 Task: Open an excel sheet with  and write heading  Customer order data  Add 10 people name:-  'David White, Emily Green, Andrew Baker, Madison Evans, Logan King, Grace Hill, Gabriel Young, Elizabeth Flores, Samuel Reed, Avery Nelson. ' in December Last week sales are  10020 to 20050. customer order name:-  Nike shoe, Adidas shoe, Gucci T-shirt, Louis Vuitton bag, Zara Shirt, H&M jeans, Chanel perfume, Versace perfume, Ralph Lauren, Prada Shirtcustomer order price in between:-  10000 to 15000. Save page analysisSalesForecast_2023
Action: Mouse moved to (151, 175)
Screenshot: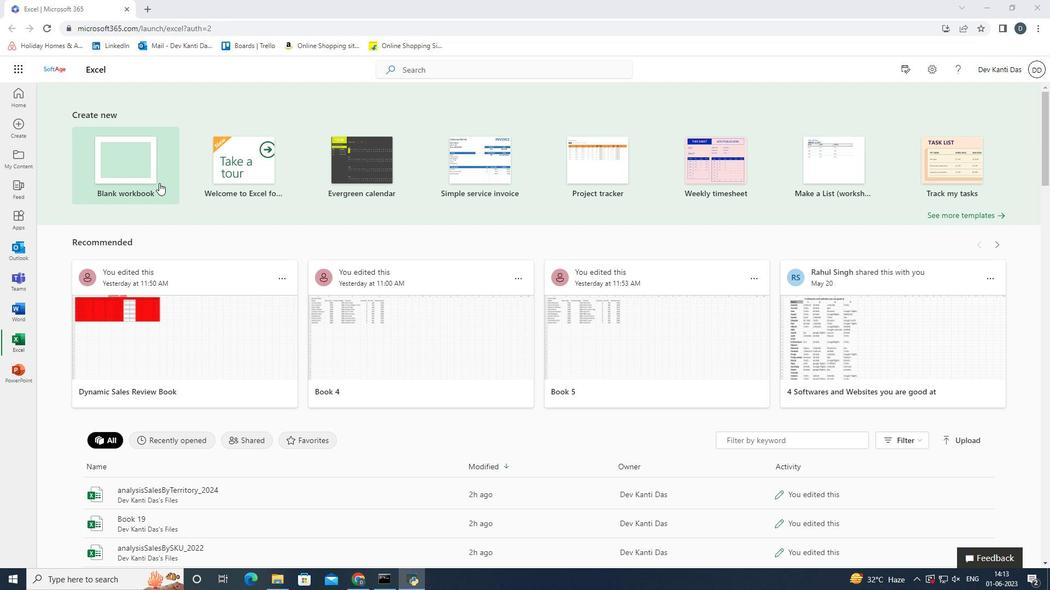 
Action: Mouse pressed left at (151, 175)
Screenshot: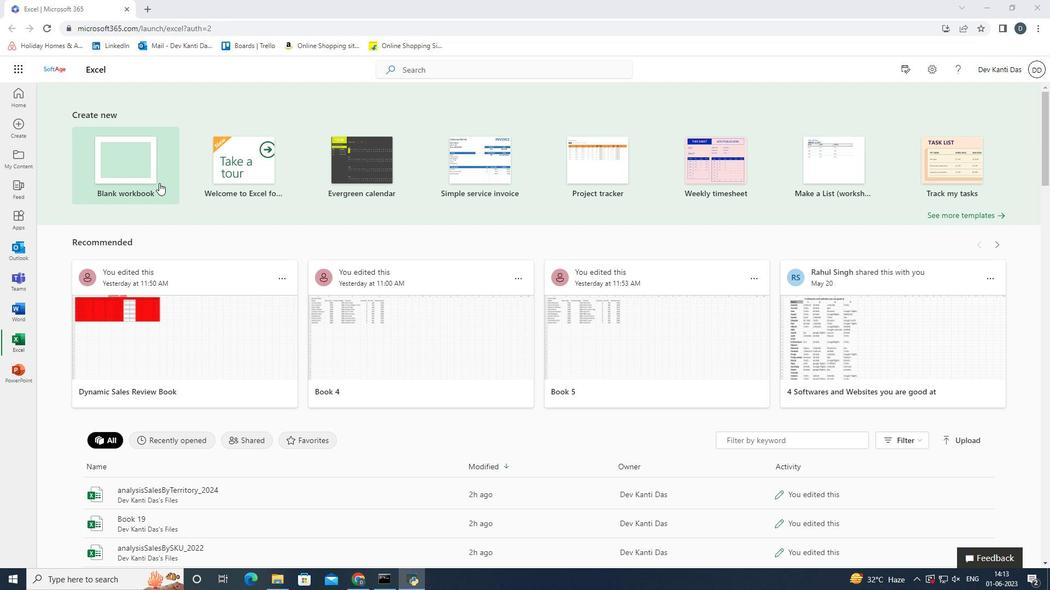 
Action: Mouse moved to (241, 223)
Screenshot: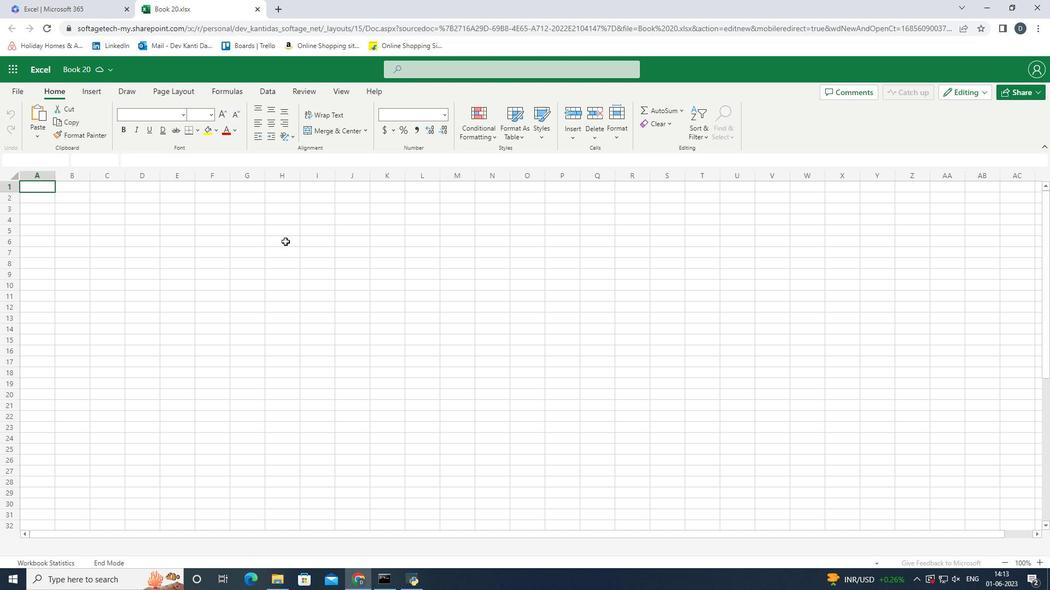 
Action: Key pressed <Key.shift>Customer<Key.space><Key.shift_r><Key.shift_r><Key.shift_r><Key.shift_r>Order<Key.space><Key.shift>Data<Key.enter><Key.shift_r><Key.shift_r><Key.shift_r>Name<Key.enter><Key.shift>David<Key.space><Key.shift>White<Key.enter><Key.shift>Emily<Key.space><Key.shift>Green<Key.enter><Key.shift>Andrew<Key.space><Key.shift>Baker<Key.enter><Key.shift_r><Key.shift_r><Key.shift_r><Key.shift_r><Key.shift_r><Key.shift_r><Key.shift_r><Key.shift_r>Madison<Key.space><Key.shift><Key.shift>Evans<Key.enter><Key.shift_r>Logan<Key.space><Key.shift_r><Key.shift_r><Key.shift_r><Key.shift_r><Key.shift_r><Key.shift_r><Key.shift_r><Key.shift_r><Key.shift_r><Key.shift_r><Key.shift_r>King<Key.enter><Key.shift><Key.shift><Key.shift><Key.shift><Key.shift><Key.shift><Key.shift><Key.shift><Key.shift><Key.shift>Grace<Key.space><Key.shift_r><Key.shift_r><Key.shift_r><Key.shift_r><Key.shift_r><Key.shift_r><Key.shift_r><Key.shift_r><Key.shift_r><Key.shift_r><Key.shift_r><Key.shift_r><Key.shift_r><Key.shift_r><Key.shift_r><Key.shift_r><Key.shift_r>Hill<Key.enter><Key.shift><Key.shift>Gabriel<Key.space><Key.shift_r><Key.shift_r><Key.shift_r><Key.shift_r><Key.shift_r><Key.shift_r><Key.shift_r><Key.shift_r><Key.shift_r><Key.shift_r>Young<Key.enter><Key.shift>Elizabeth<Key.space><Key.space><Key.backspace><Key.shift><Key.shift><Key.shift><Key.shift><Key.shift><Key.shift>Flores<Key.enter><Key.shift>Samuel<Key.space><Key.shift>Reed<Key.enter><Key.shift><Key.shift>Avery<Key.space><Key.shift_r><Key.shift_r><Key.shift_r><Key.shift_r><Key.shift_r><Key.shift_r><Key.shift_r><Key.shift_r><Key.shift_r><Key.shift_r><Key.shift_r><Key.shift_r><Key.shift_r><Key.shift_r><Key.shift_r><Key.shift_r><Key.shift_r><Key.shift_r><Key.shift_r><Key.shift_r>Nelson
Screenshot: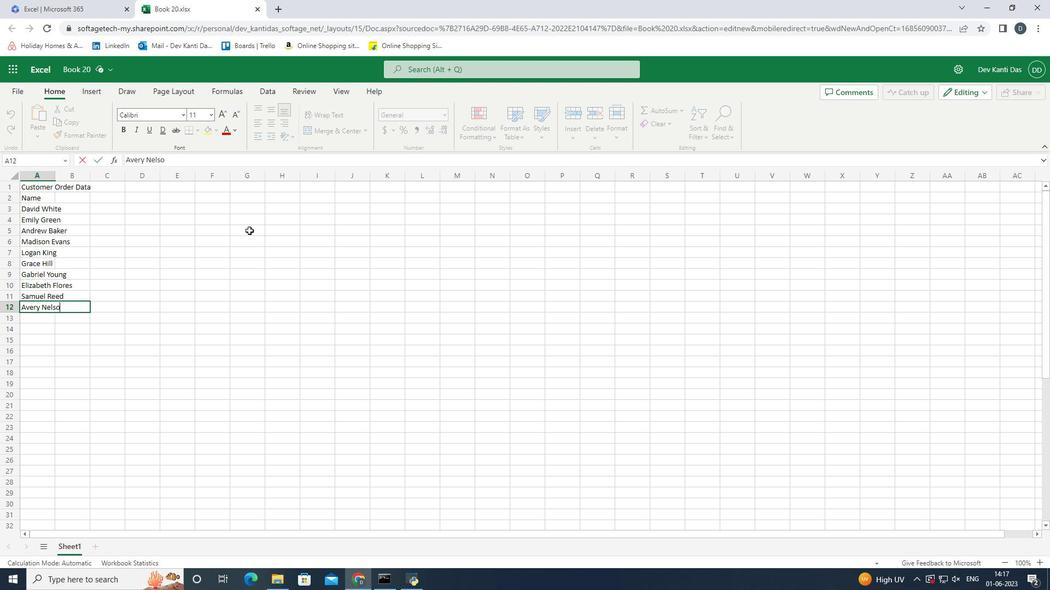 
Action: Mouse moved to (136, 65)
Screenshot: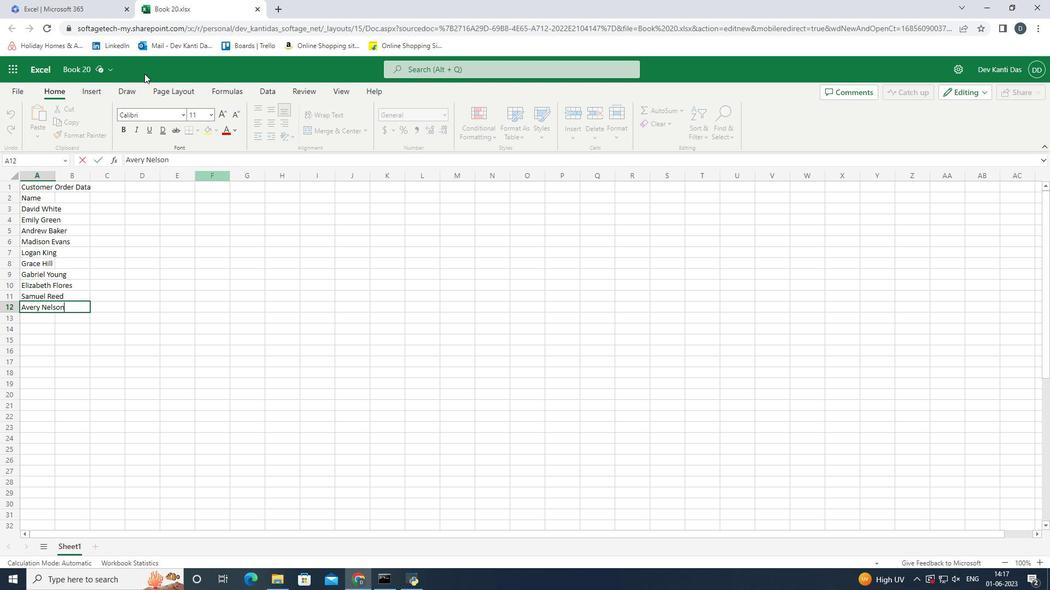 
Action: Key pressed <Key.right>
Screenshot: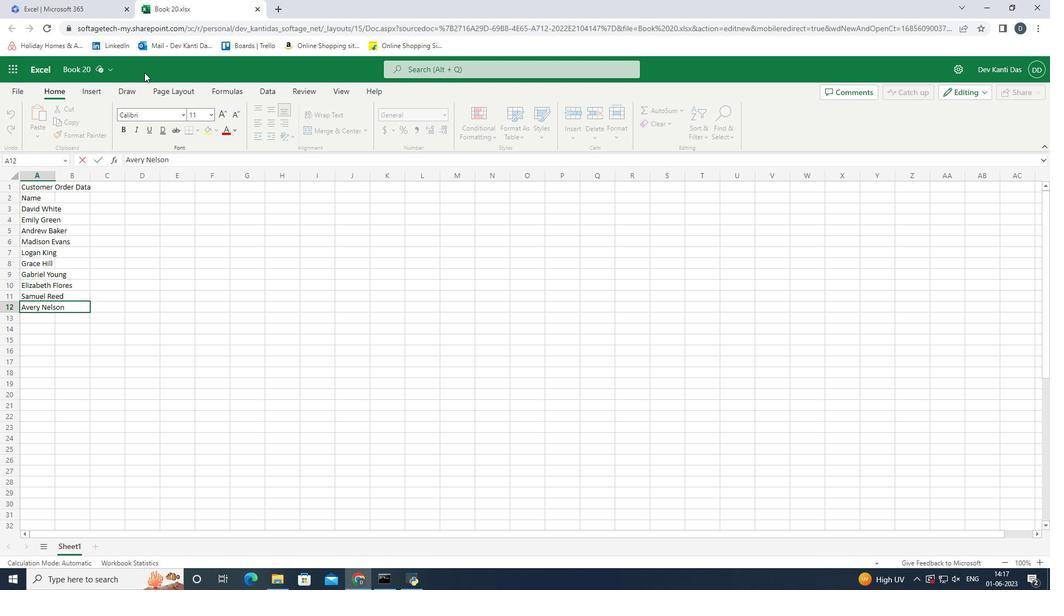 
Action: Mouse moved to (49, 168)
Screenshot: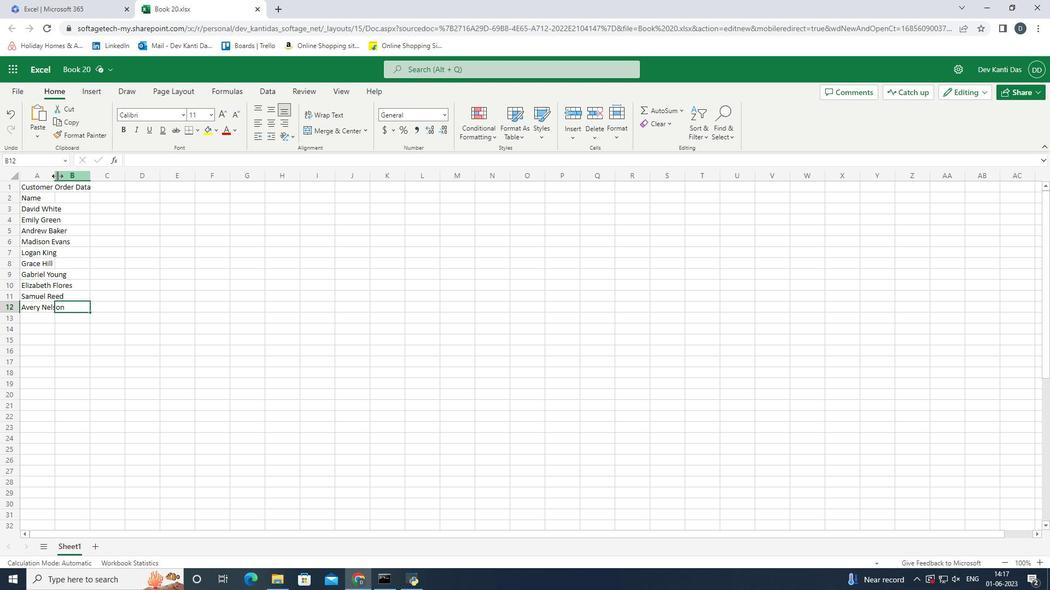 
Action: Mouse pressed left at (49, 168)
Screenshot: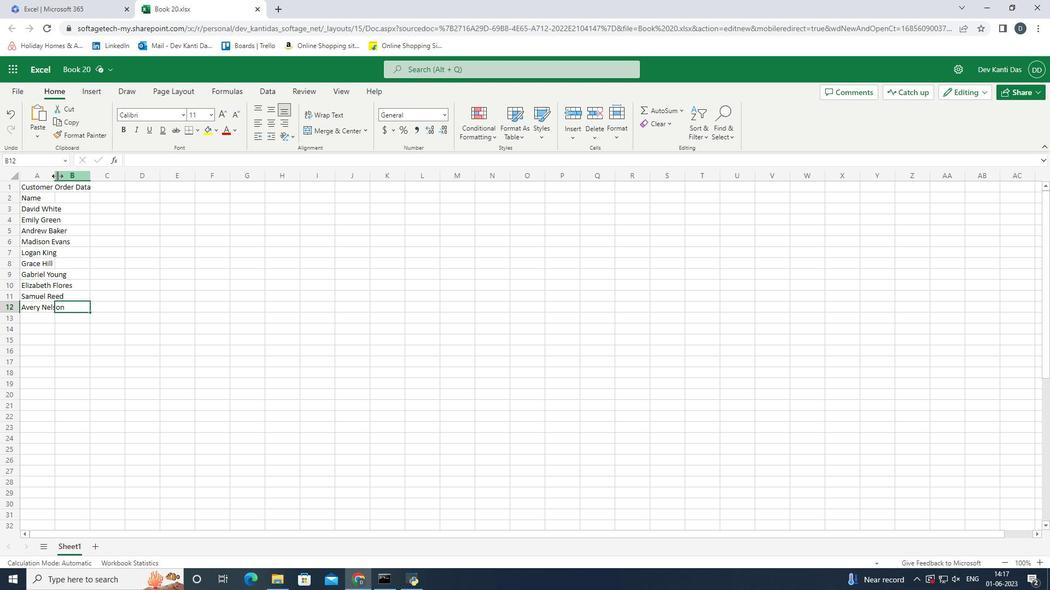 
Action: Mouse moved to (88, 188)
Screenshot: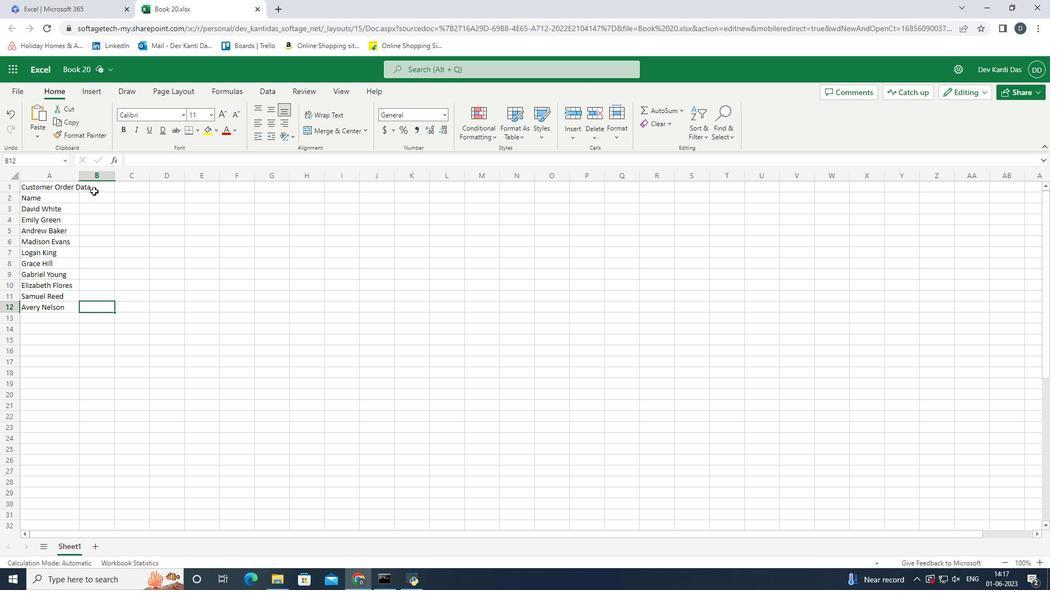 
Action: Mouse pressed left at (88, 188)
Screenshot: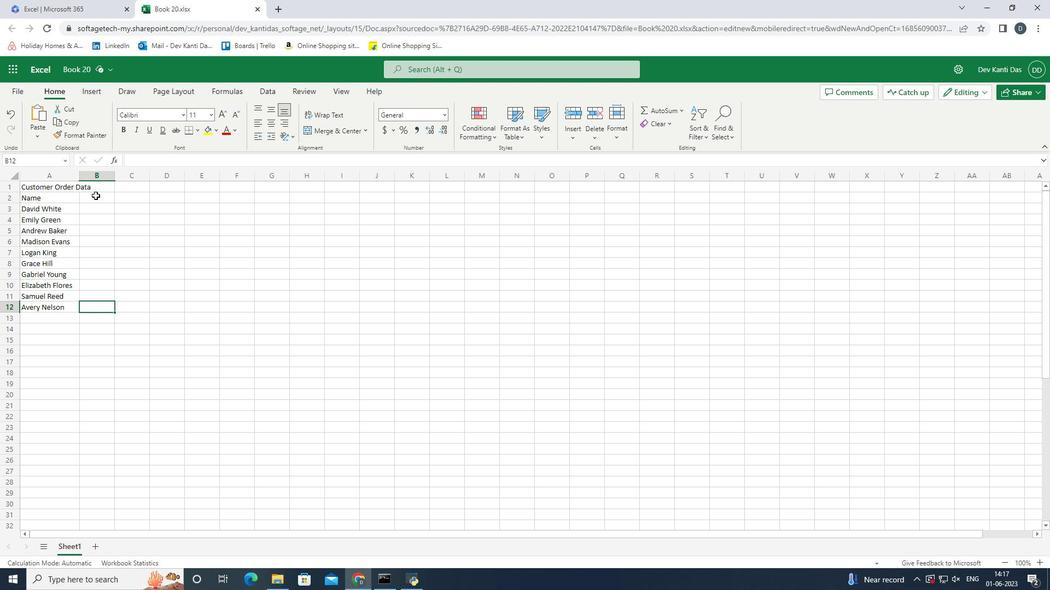 
Action: Mouse moved to (263, 352)
Screenshot: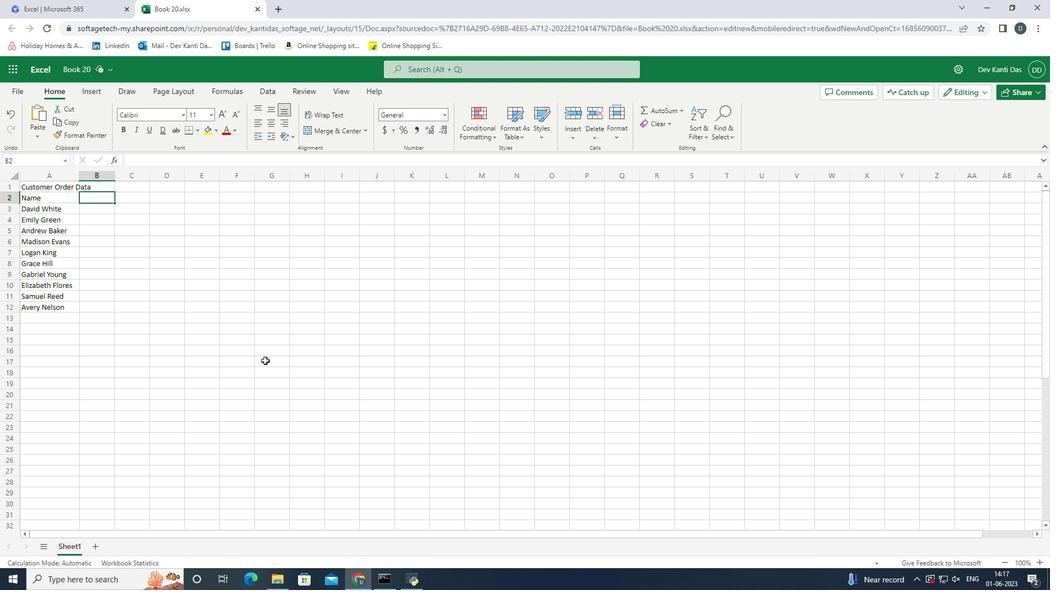 
Action: Key pressed <Key.shift_r><Key.shift_r><Key.shift_r>Last<Key.space><Key.shift>Week<Key.space>of<Key.space><Key.shift>Sales<Key.space>of<Key.space><Key.shift><Key.shift>December<Key.enter>
Screenshot: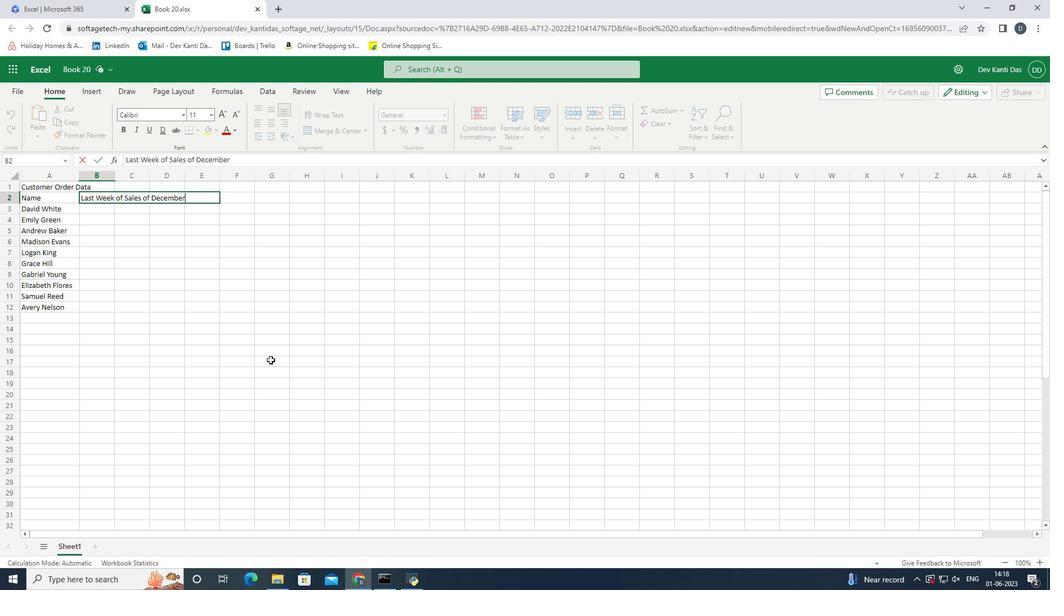 
Action: Mouse moved to (108, 170)
Screenshot: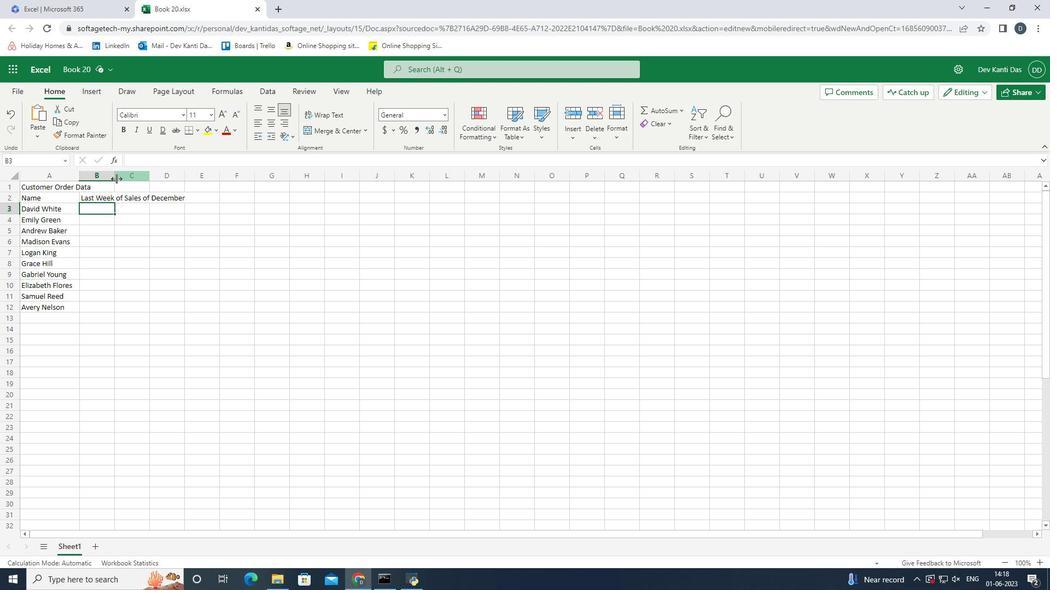 
Action: Mouse pressed left at (108, 170)
Screenshot: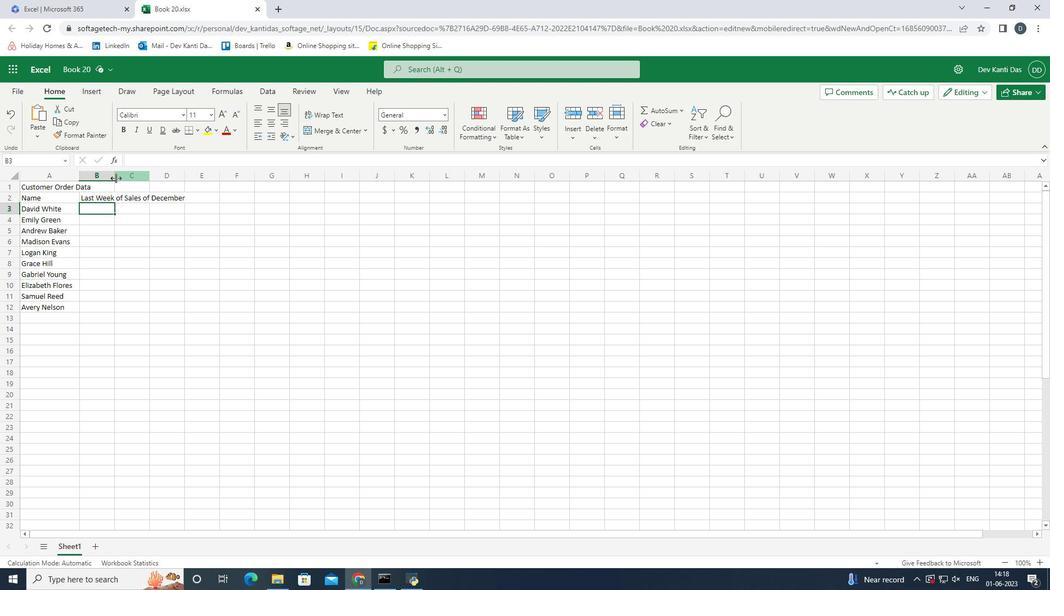 
Action: Mouse moved to (466, 237)
Screenshot: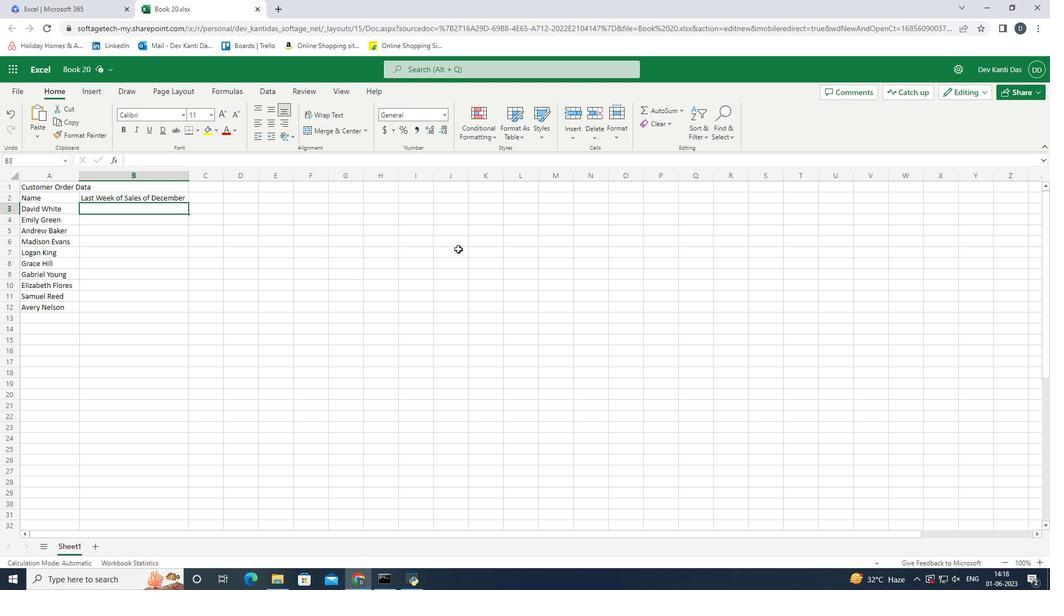 
Action: Mouse pressed left at (466, 237)
Screenshot: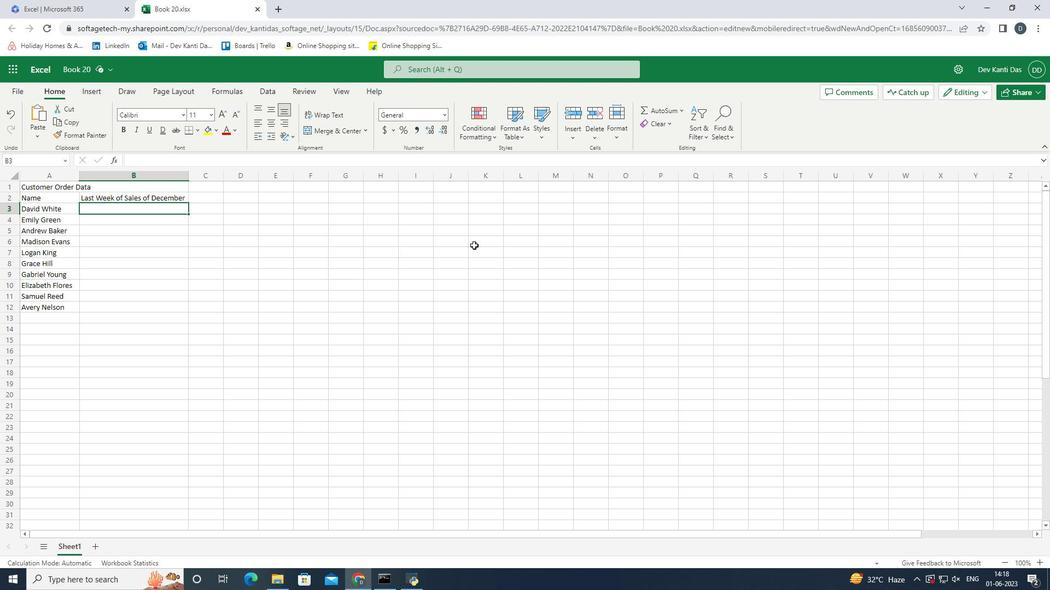 
Action: Mouse moved to (444, 257)
Screenshot: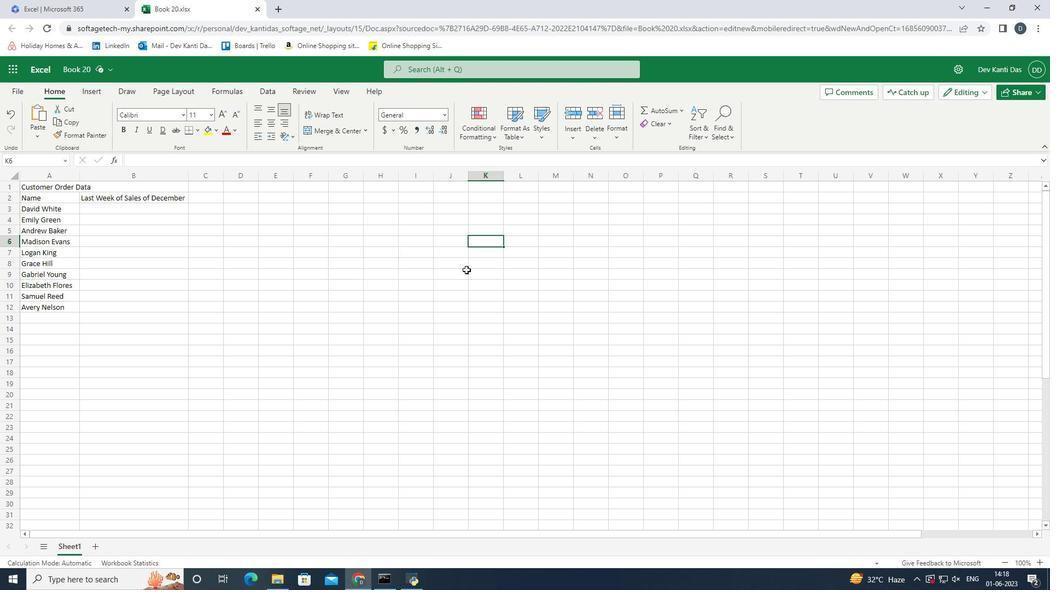 
Action: Key pressed =0<Key.backspace>20050
Screenshot: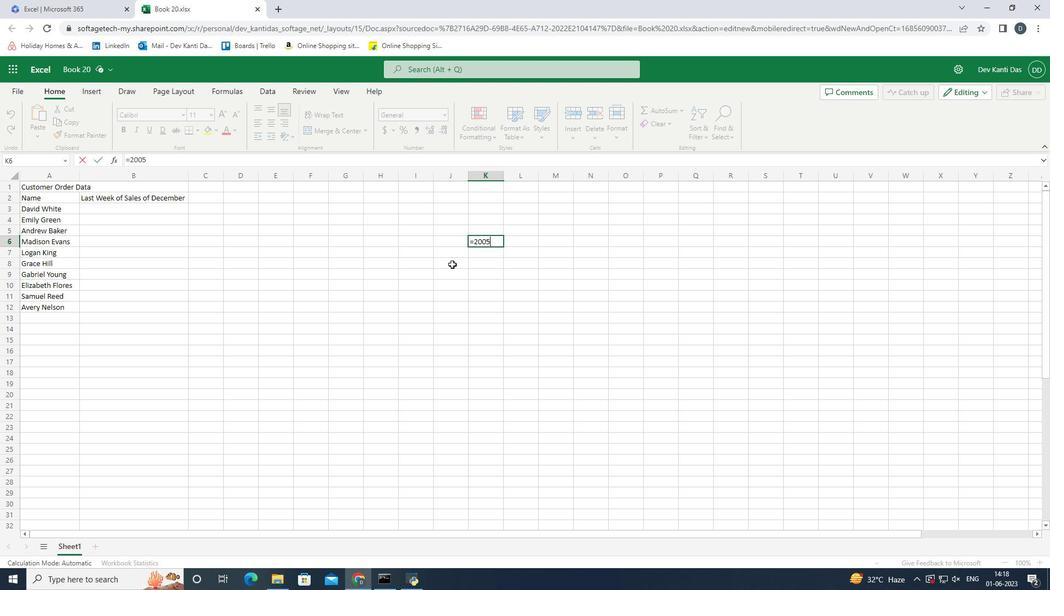 
Action: Mouse moved to (444, 257)
Screenshot: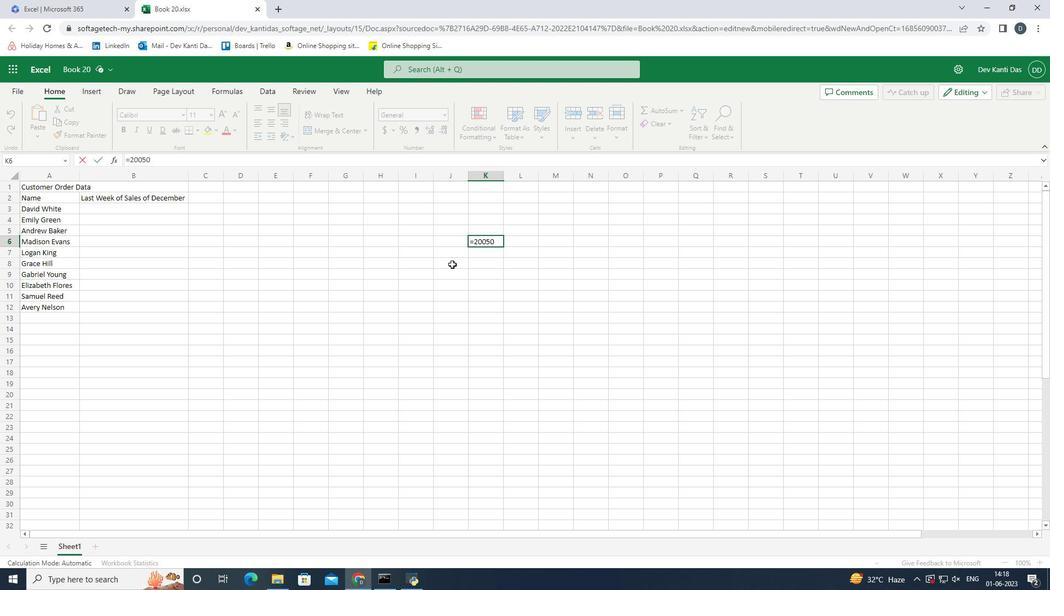 
Action: Key pressed -
Screenshot: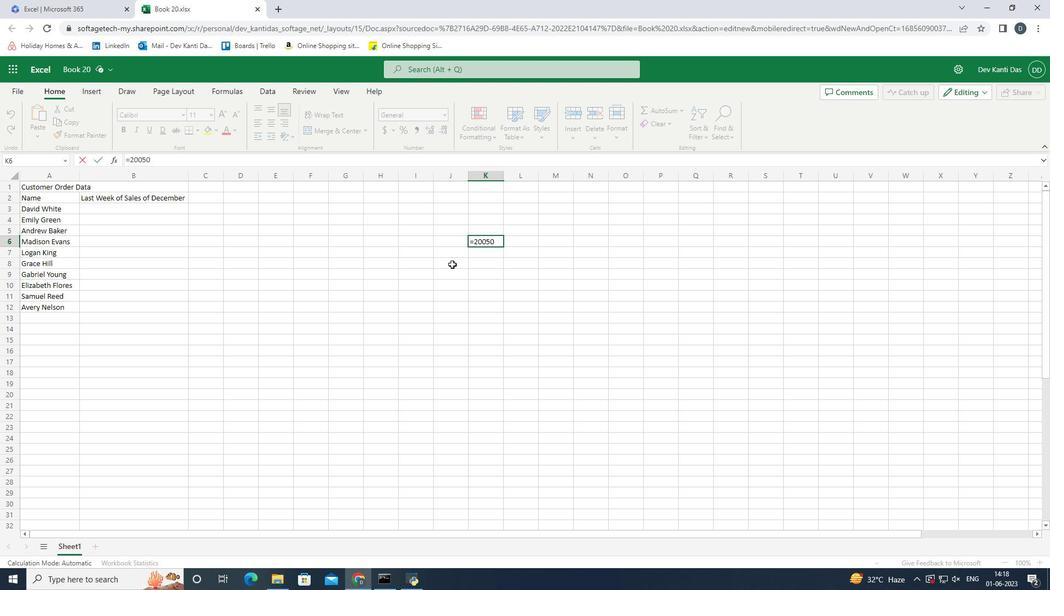 
Action: Mouse moved to (441, 255)
Screenshot: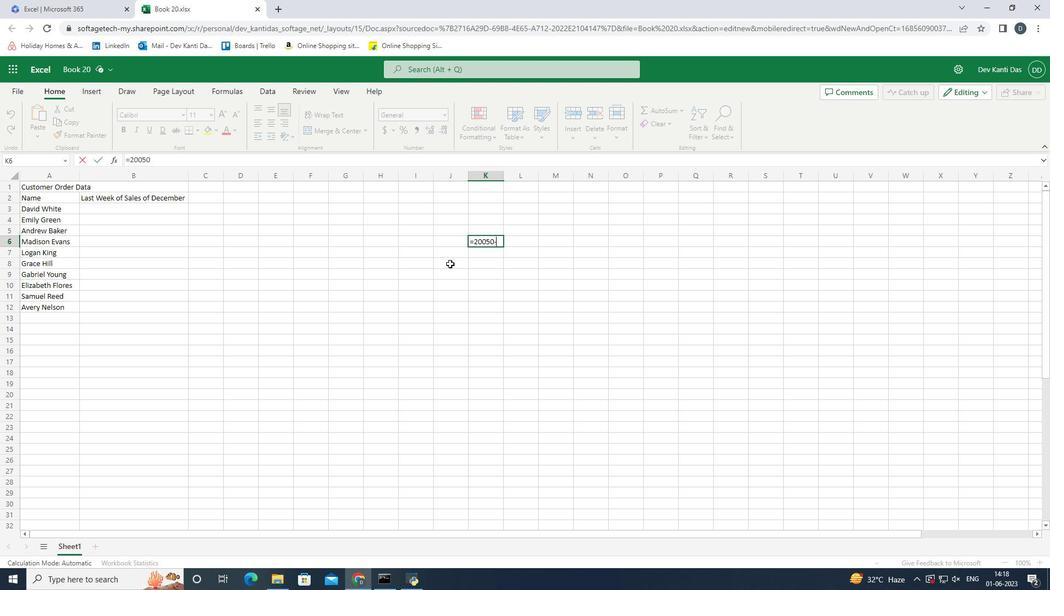 
Action: Key pressed 10020<Key.enter><Key.up>
Screenshot: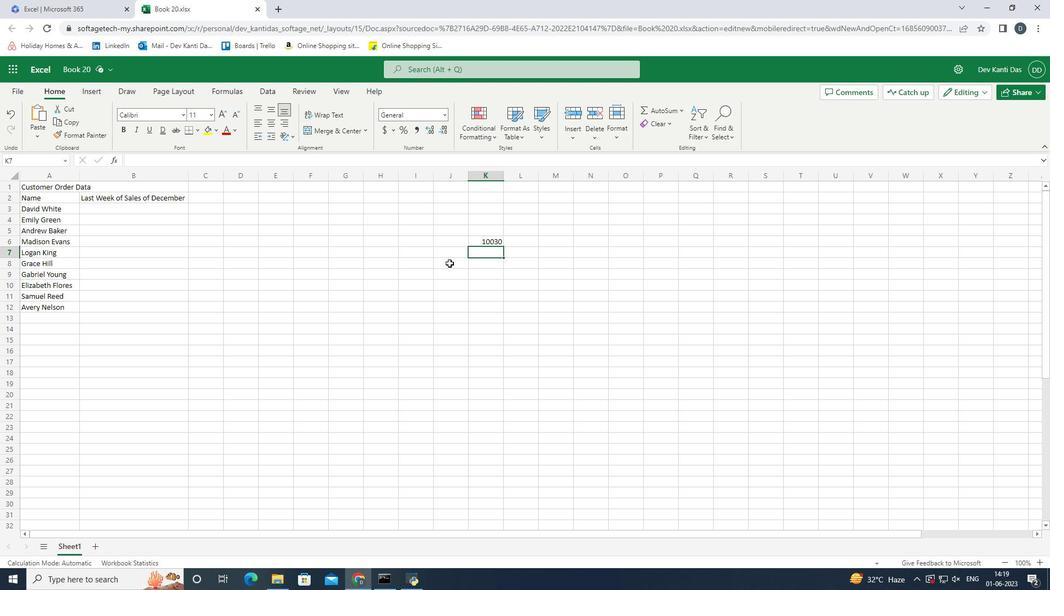 
Action: Mouse moved to (449, 254)
Screenshot: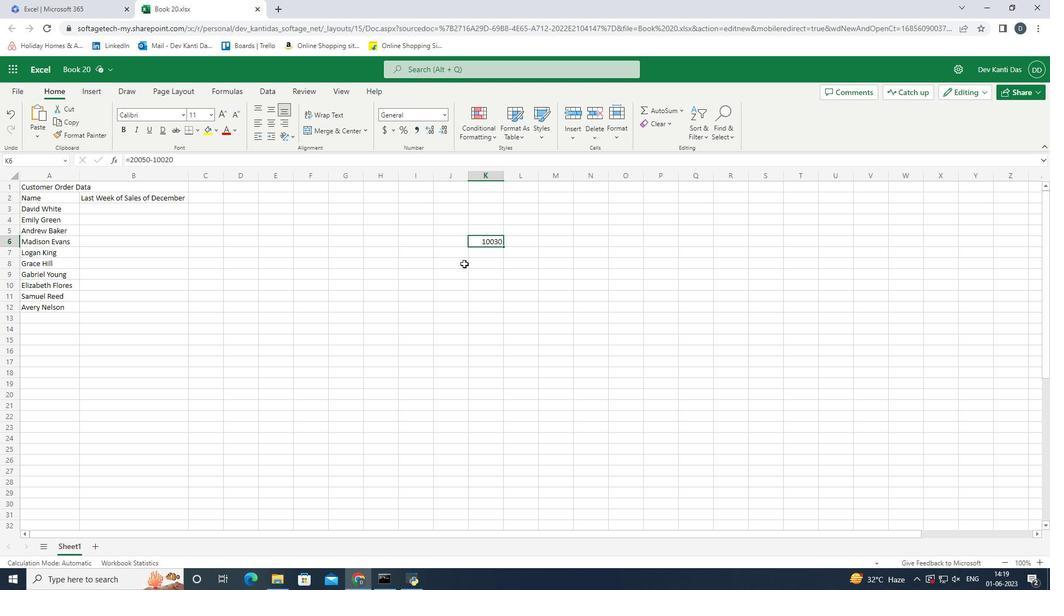 
Action: Key pressed <Key.backspace><Key.left><Key.left><Key.left><Key.left><Key.left><Key.left><Key.left><Key.left><Key.up><Key.up><Key.left><Key.up>11
Screenshot: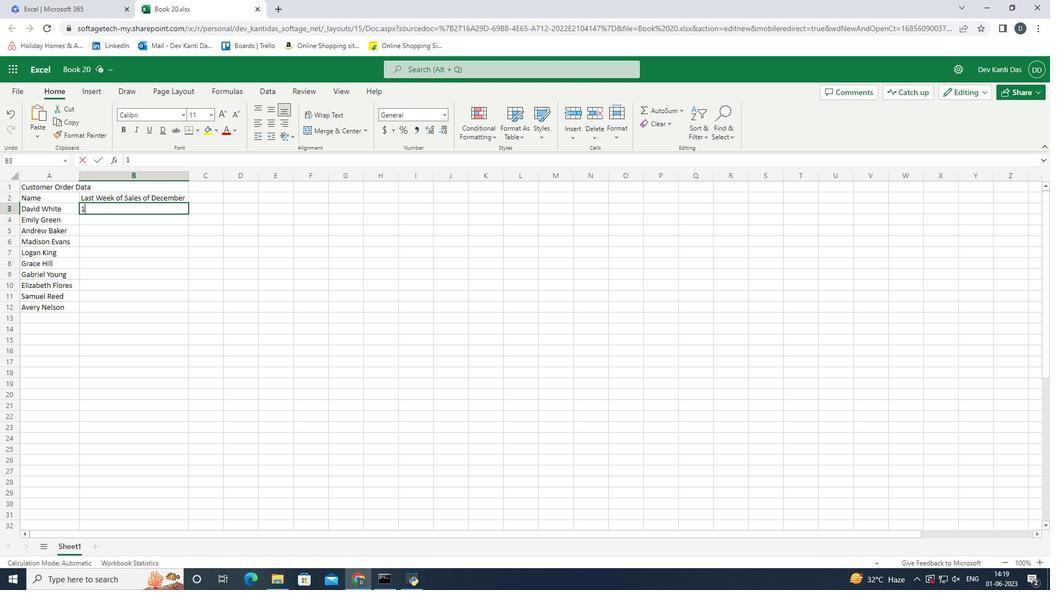 
Action: Mouse moved to (448, 254)
Screenshot: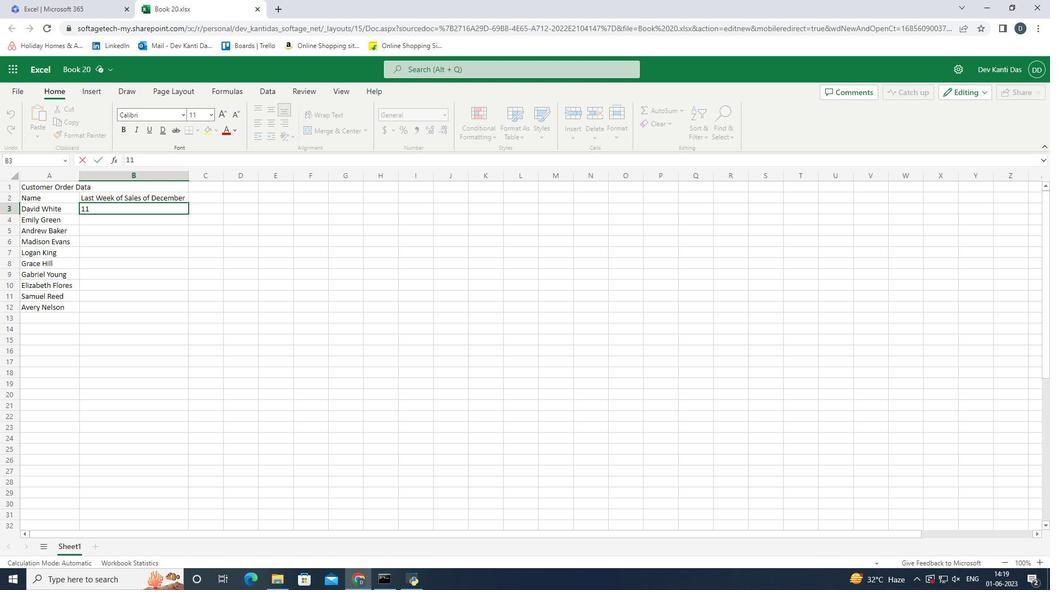 
Action: Key pressed 000<Key.enter>12000<Key.enter>13000<Key.enter>14000<Key.enter>15000<Key.enter>16000<Key.enter>17000<Key.enter>18000<Key.enter>19000<Key.enter>20000<Key.right><Key.up><Key.up><Key.up><Key.up><Key.up><Key.up><Key.up><Key.up><Key.up><Key.up><Key.down><Key.up><Key.down><Key.up><Key.shift><Key.shift><Key.shift><Key.shift><Key.shift><Key.shift><Key.shift><Key.shift><Key.shift><Key.shift><Key.shift><Key.shift><Key.shift><Key.shift><Key.shift><Key.shift><Key.shift><Key.shift><Key.shift><Key.shift><Key.shift><Key.shift><Key.shift><Key.shift><Key.shift><Key.shift><Key.shift><Key.shift><Key.shift><Key.shift><Key.shift><Key.shift><Key.shift><Key.shift><Key.shift><Key.shift><Key.shift><Key.shift><Key.shift><Key.shift><Key.shift><Key.shift><Key.shift><Key.shift><Key.shift><Key.shift><Key.shift>C<Key.backspace><Key.shift_r>P<Key.backspace><Key.shift><Key.shift><Key.shift><Key.shift>Customer<Key.space>
Screenshot: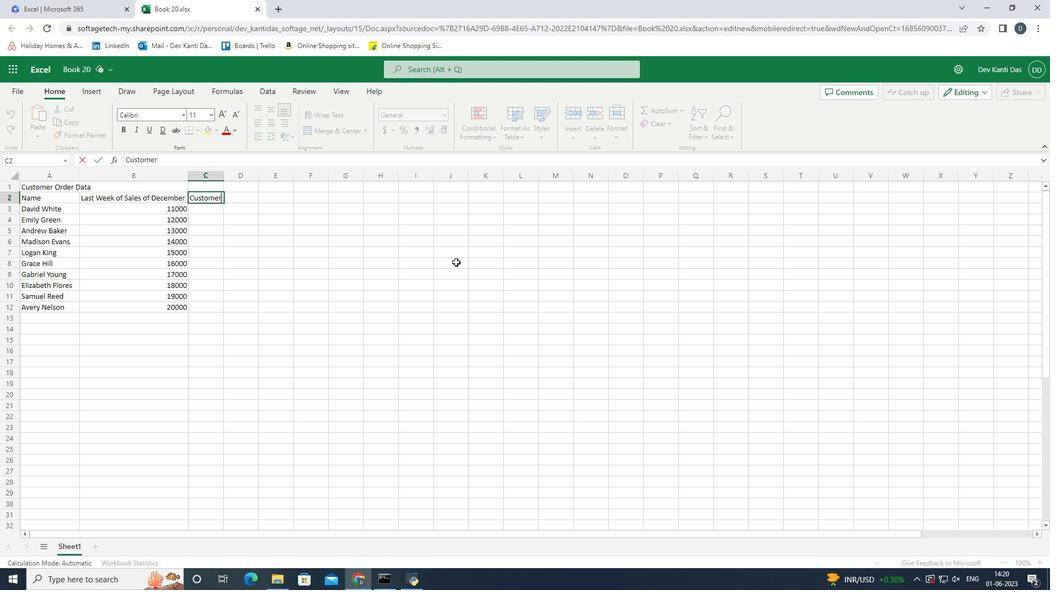 
Action: Mouse moved to (435, 217)
Screenshot: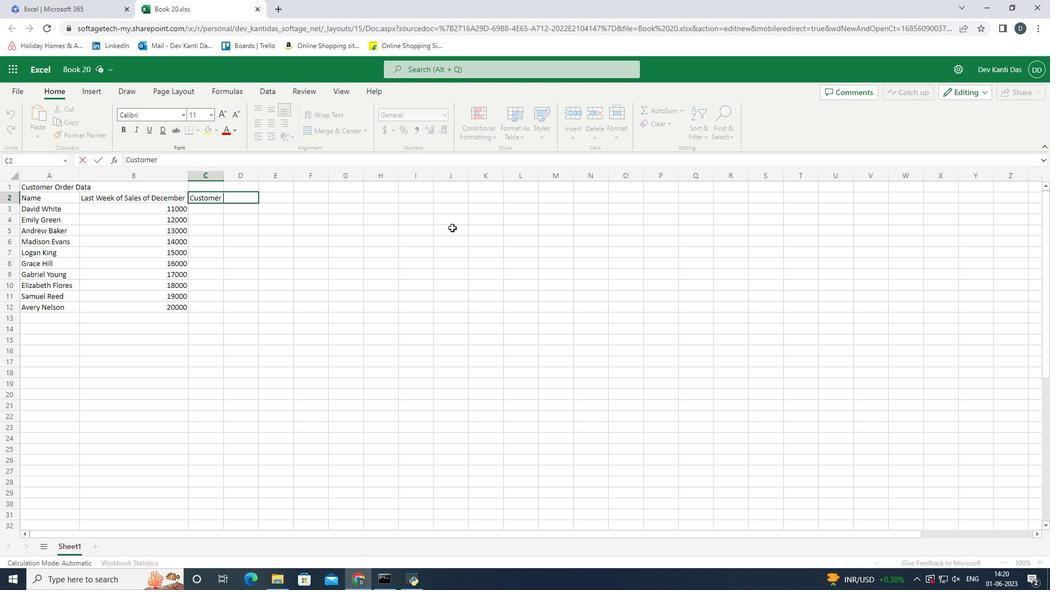 
Action: Key pressed <Key.shift_r><Key.shift_r><Key.shift_r>Order<Key.space><Key.shift_r><Key.shift_r><Key.shift_r><Key.shift_r>Name<Key.enter>
Screenshot: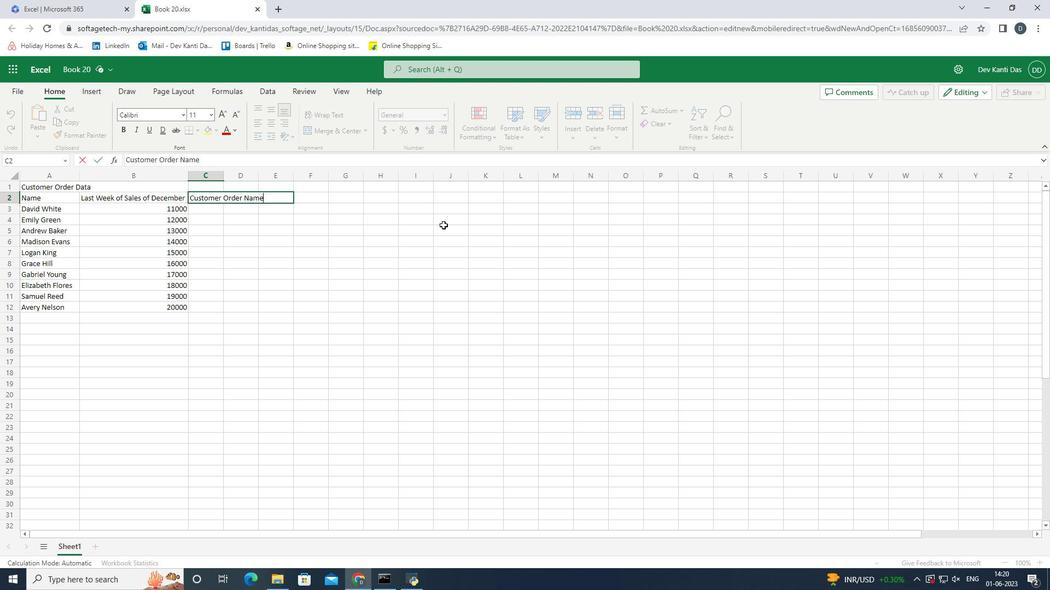 
Action: Mouse moved to (214, 167)
Screenshot: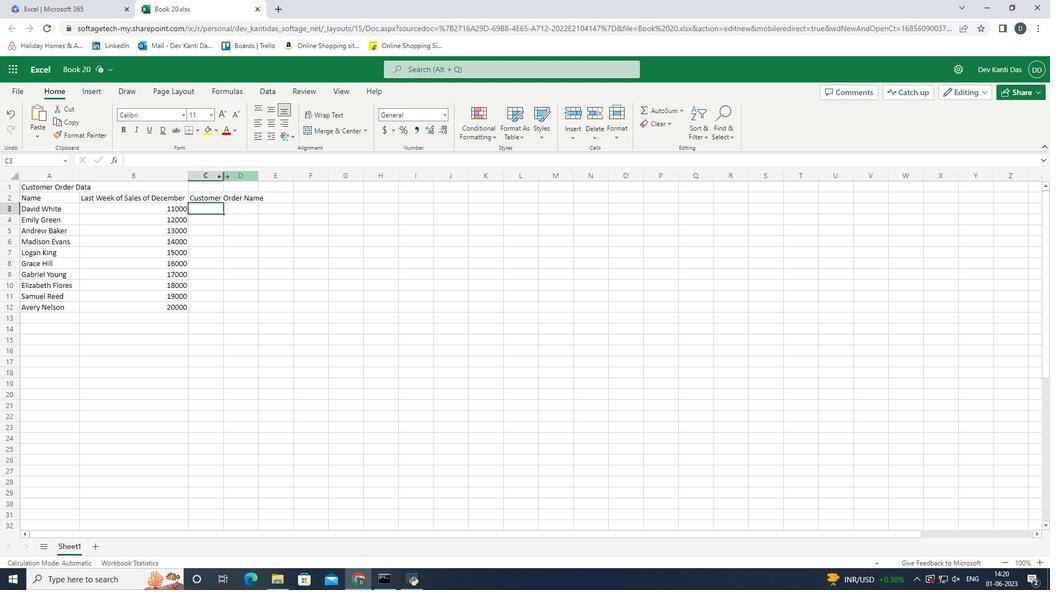 
Action: Mouse pressed left at (214, 167)
Screenshot: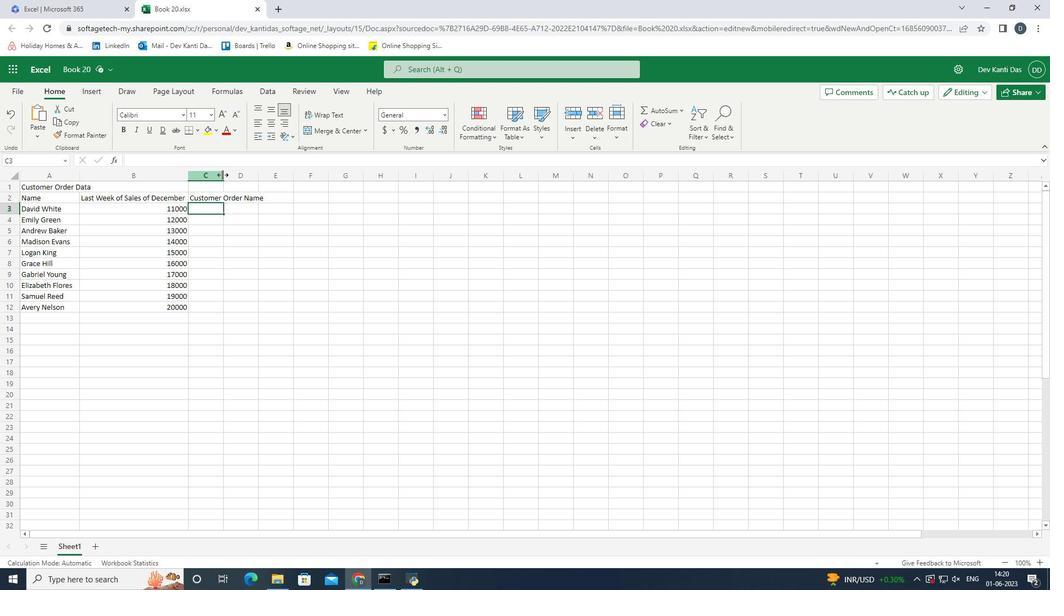 
Action: Mouse moved to (370, 225)
Screenshot: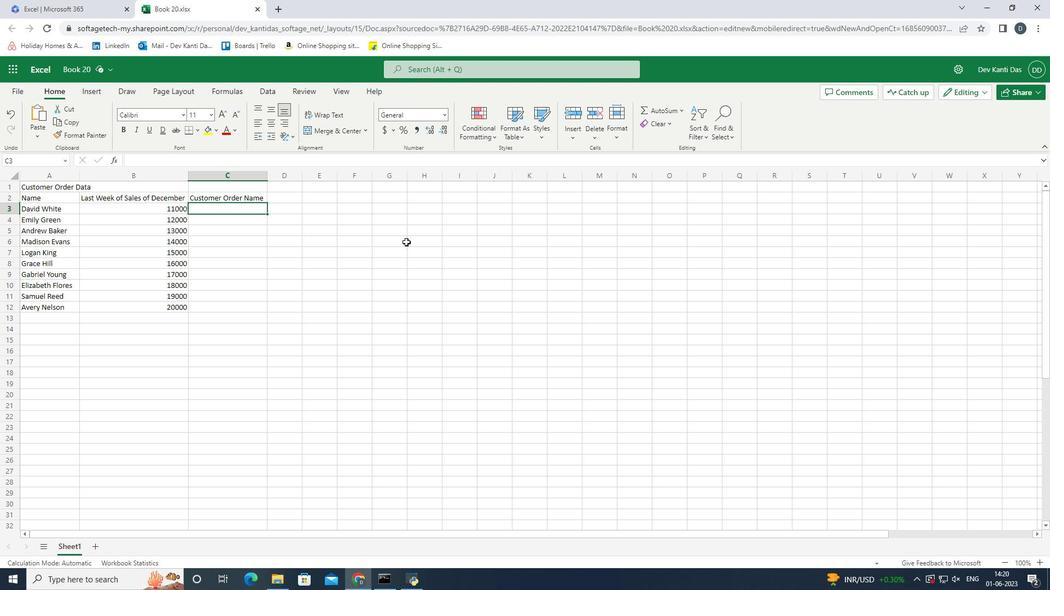 
Action: Key pressed <Key.shift_r><Key.shift_r><Key.shift_r><Key.shift_r><Key.shift_r><Key.shift_r><Key.shift_r><Key.shift_r><Key.shift_r><Key.shift_r><Key.shift_r><Key.shift_r><Key.shift_r><Key.shift_r><Key.shift_r><Key.shift_r><Key.shift_r><Key.shift_r>Nike<Key.space><Key.shift>Shoe<Key.enter><Key.shift><Key.shift><Key.shift><Key.shift><Key.shift><Key.shift><Key.shift><Key.shift><Key.shift><Key.shift><Key.shift><Key.shift><Key.shift><Key.shift><Key.shift><Key.shift>Adidas<Key.space><Key.shift><Key.shift><Key.shift><Key.shift><Key.shift><Key.shift><Key.shift><Key.shift><Key.shift><Key.shift><Key.shift><Key.shift><Key.shift>Shoe<Key.enter><Key.shift><Key.shift><Key.shift><Key.shift><Key.shift><Key.shift><Key.shift><Key.shift><Key.shift><Key.shift><Key.shift><Key.shift><Key.shift><Key.shift><Key.shift><Key.shift><Key.shift><Key.shift><Key.shift><Key.shift><Key.shift><Key.shift><Key.shift><Key.shift><Key.shift><Key.shift><Key.shift><Key.shift><Key.shift><Key.shift><Key.shift>Gucci<Key.space><Key.shift><Key.shift><Key.shift><Key.shift><Key.shift><Key.shift><Key.shift><Key.shift><Key.shift><Key.shift>t<Key.shift>T<Key.backspace><Key.backspace><Key.shift>T-shirt<Key.enter><Key.shift_r><Key.shift_r><Key.shift_r><Key.shift_r><Key.shift_r>Louis<Key.space><Key.shift>Vuitton<Key.space>bag<Key.enter><Key.shift><Key.shift>Zara<Key.space><Key.shift><Key.shift><Key.shift><Key.shift><Key.shift><Key.shift><Key.shift><Key.shift><Key.shift>Shirt<Key.enter><Key.shift_r><Key.shift_r>H&M<Key.space><Key.shift_r><Key.shift_r><Key.shift_r><Key.shift_r><Key.shift_r><Key.shift_r><Key.shift_r><Key.shift_r><Key.shift_r><Key.shift_r><Key.shift_r><Key.shift_r><Key.shift_r><Key.shift_r><Key.shift_r><Key.shift_r><Key.shift_r><Key.shift_r><Key.shift_r><Key.shift_r><Key.shift_r><Key.shift_r><Key.shift_r><Key.shift_r>Jeans<Key.enter><Key.shift><Key.shift><Key.shift><Key.shift><Key.shift><Key.shift><Key.shift><Key.shift><Key.shift><Key.shift><Key.shift><Key.shift><Key.shift><Key.shift><Key.shift><Key.shift><Key.shift><Key.shift><Key.shift><Key.shift><Key.shift><Key.shift><Key.shift><Key.shift><Key.shift><Key.shift><Key.shift><Key.shift><Key.shift><Key.shift><Key.shift><Key.shift><Key.shift><Key.shift>Chanel<Key.space><Key.shift_r><Key.shift_r><Key.shift_r><Key.shift_r><Key.shift_r><Key.shift_r><Key.shift_r><Key.shift_r><Key.shift_r><Key.shift_r><Key.shift_r>Perfume<Key.enter><Key.shift>Versace<Key.space><Key.shift_r><Key.shift_r><Key.shift_r><Key.shift_r><Key.shift_r><Key.shift_r><Key.shift_r><Key.shift_r><Key.shift_r><Key.shift_r><Key.shift_r><Key.shift_r>Perfume<Key.enter><Key.shift>Ralph<Key.space><Key.shift_r>
Screenshot: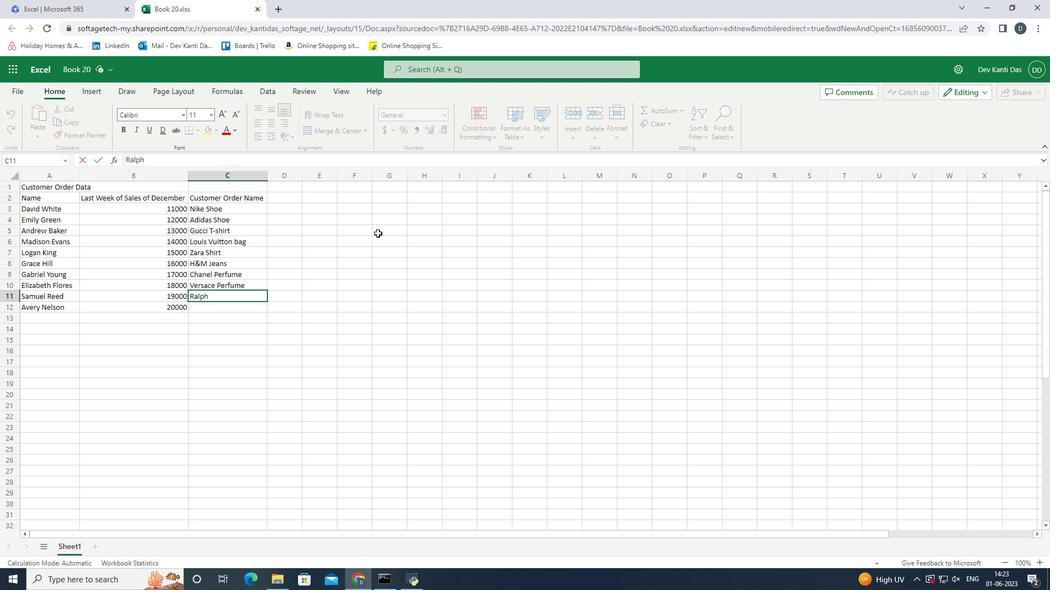 
Action: Mouse moved to (369, 225)
Screenshot: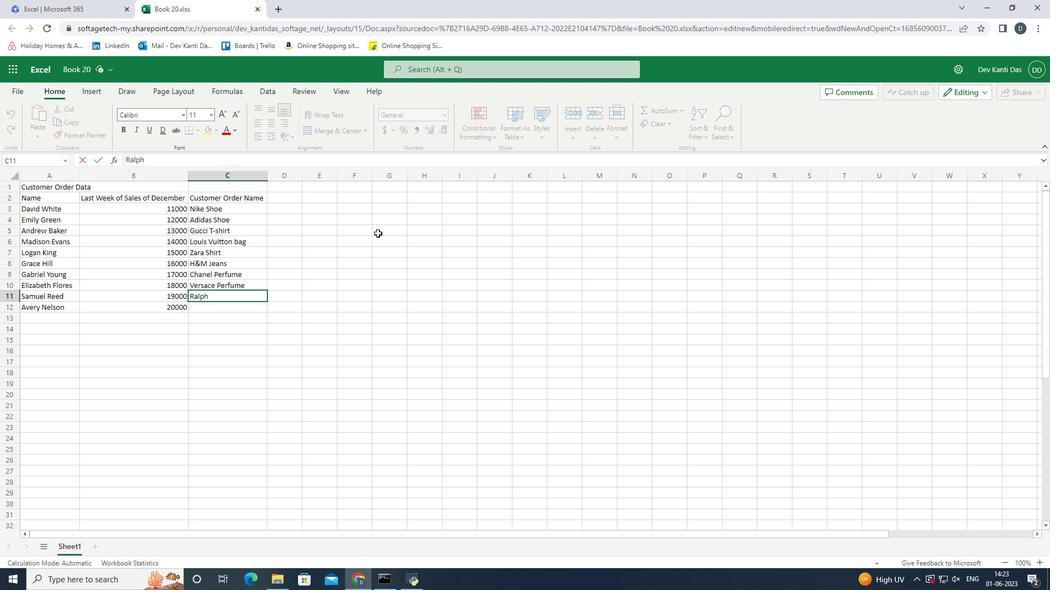 
Action: Key pressed <Key.shift_r><Key.shift_r><Key.shift_r><Key.shift_r>Lauren<Key.enter><Key.shift_r><Key.shift_r><Key.shift_r><Key.shift_r><Key.shift_r><Key.shift_r><Key.shift_r><Key.shift_r><Key.shift_r><Key.shift_r><Key.shift_r><Key.shift_r><Key.shift_r>Prada<Key.space><Key.shift>Shirtcustomer<Key.backspace><Key.backspace><Key.backspace><Key.backspace><Key.backspace><Key.backspace><Key.backspace><Key.backspace><Key.right><Key.up><Key.up><Key.up><Key.up><Key.up><Key.up><Key.up><Key.up><Key.up><Key.up><Key.up><Key.down><Key.down><Key.up><Key.shift_r><Key.shift_r><Key.shift_r><Key.shift_r><Key.shift_r><Key.shift_r><Key.shift_r><Key.shift_r><Key.shift_r><Key.shift_r><Key.shift_r><Key.shift_r><Key.shift_r><Key.shift_r><Key.shift_r><Key.shift_r><Key.shift_r><Key.shift_r><Key.shift_r><Key.shift_r><Key.shift_r><Key.shift_r><Key.shift_r><Key.shift_r><Key.shift_r><Key.shift_r><Key.shift_r><Key.shift_r><Key.shift_r><Key.shift_r><Key.shift_r><Key.shift_r><Key.shift_r><Key.shift_r><Key.shift_r><Key.shift_r><Key.shift_r><Key.shift_r><Key.shift_r><Key.shift_r><Key.shift_r><Key.shift_r><Key.shift_r><Key.shift_r><Key.shift_r><Key.shift_r><Key.shift_r><Key.shift_r><Key.shift_r><Key.shift_r><Key.shift_r><Key.shift_r><Key.shift_r><Key.shift_r><Key.shift_r><Key.shift_r><Key.shift_r><Key.shift_r>Ord<Key.backspace><Key.backspace><Key.backspace><Key.shift>Customer<Key.space><Key.shift_r><Key.shift_r><Key.shift_r><Key.shift_r><Key.shift_r><Key.shift_r><Key.shift_r><Key.shift_r><Key.shift_r><Key.shift_r><Key.shift_r><Key.shift_r><Key.shift_r><Key.shift_r><Key.shift_r><Key.shift_r><Key.shift_r><Key.shift_r>Order<Key.space><Key.shift_r><Key.shift_r><Key.shift_r><Key.shift_r><Key.shift_r><Key.shift_r><Key.shift_r><Key.shift_r><Key.shift_r><Key.shift_r><Key.shift_r><Key.shift_r><Key.shift_r><Key.shift_r><Key.shift_r><Key.shift_r><Key.shift_r>Price
Screenshot: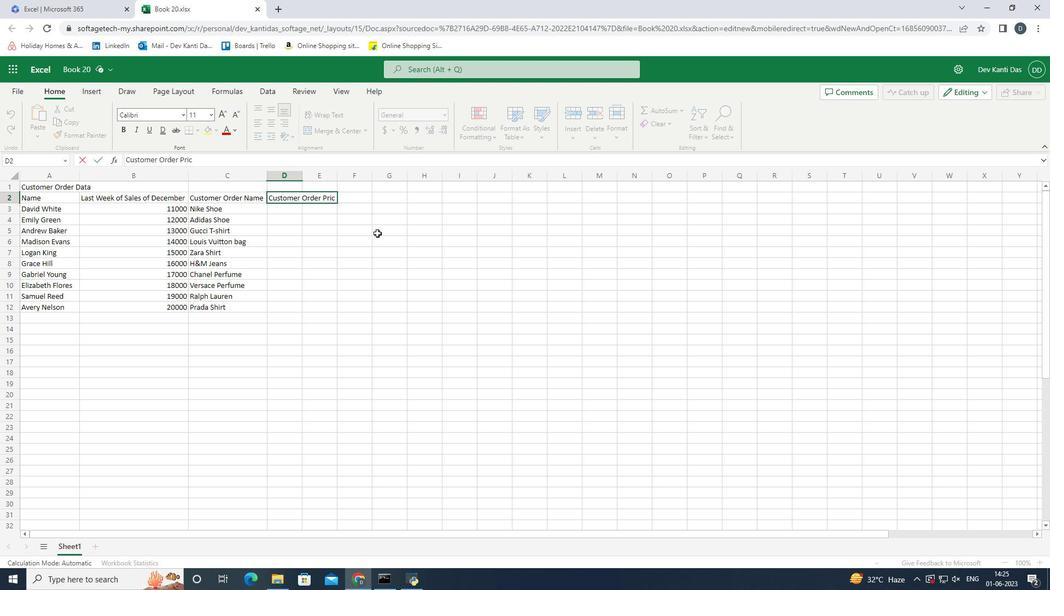 
Action: Mouse moved to (278, 199)
Screenshot: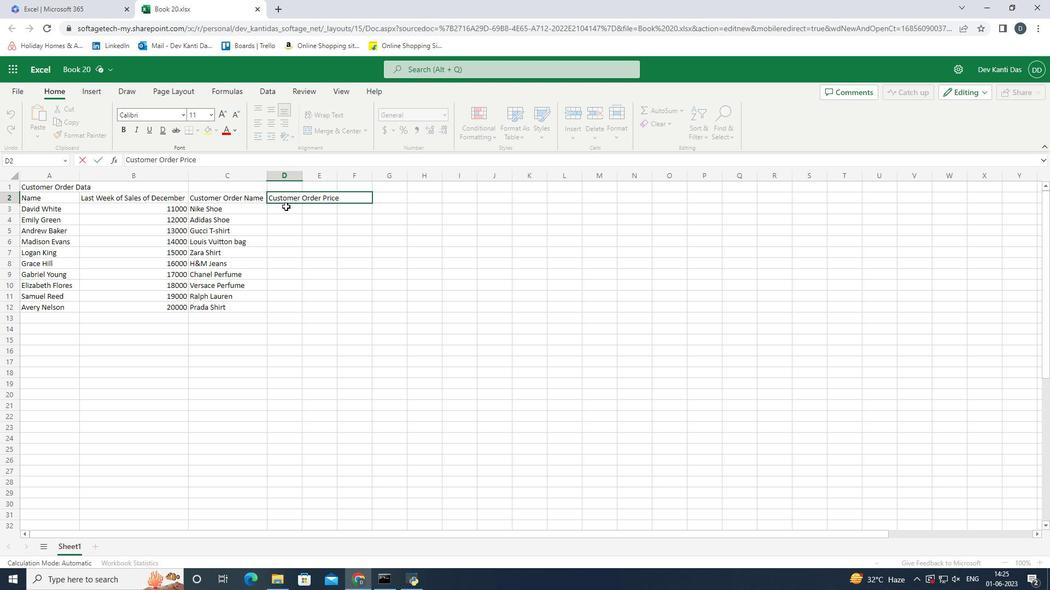 
Action: Mouse pressed left at (278, 199)
Screenshot: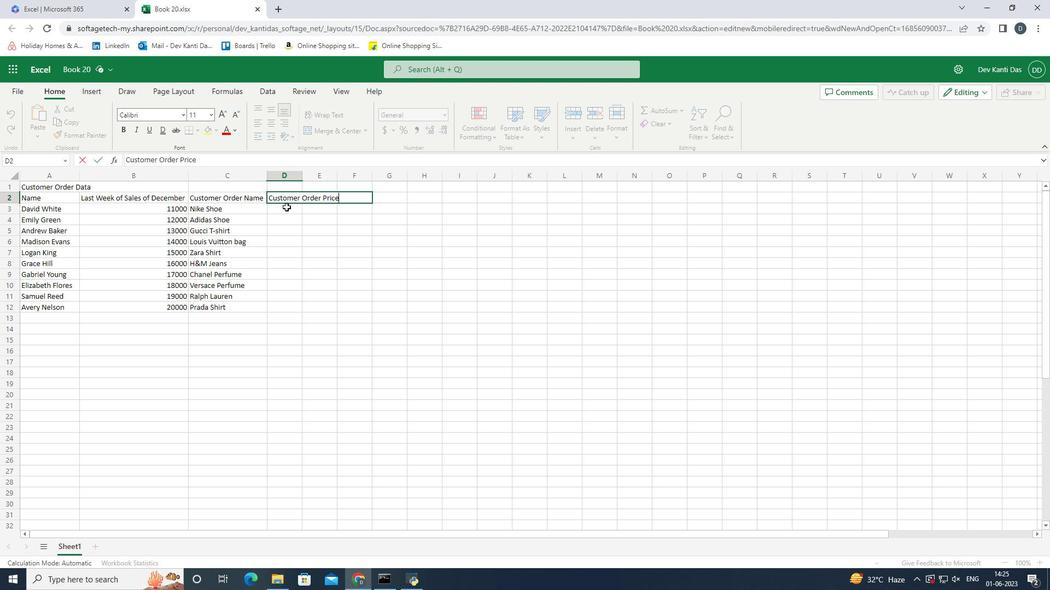 
Action: Mouse moved to (293, 165)
Screenshot: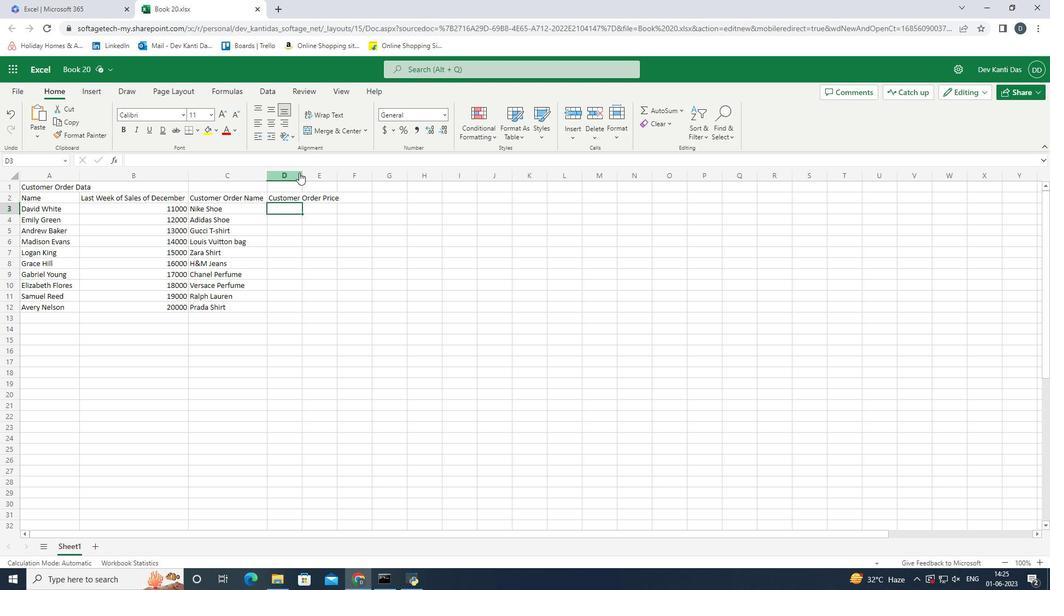 
Action: Mouse pressed left at (293, 165)
Screenshot: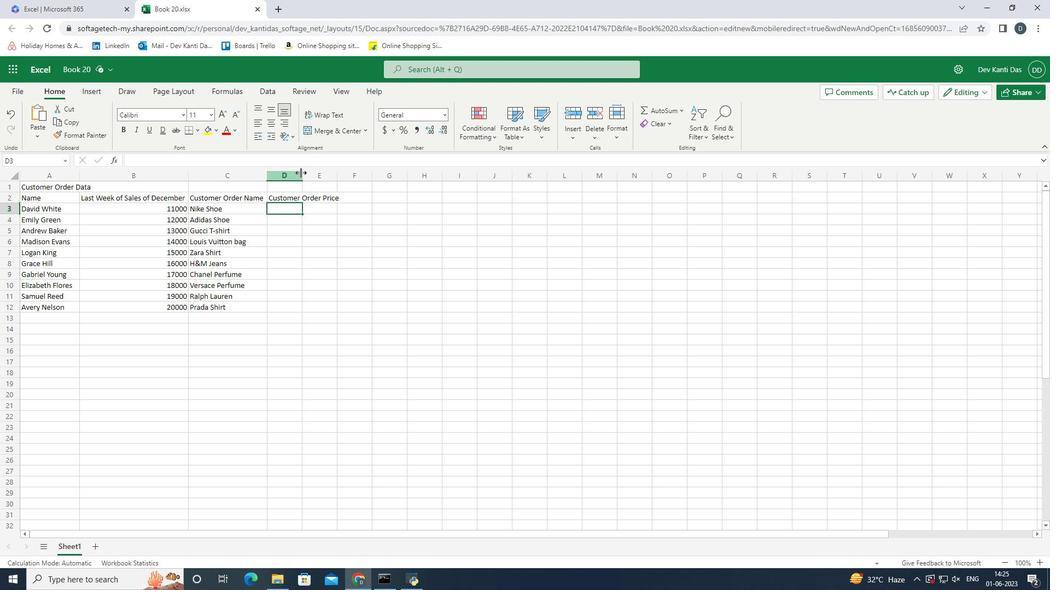 
Action: Mouse moved to (424, 235)
Screenshot: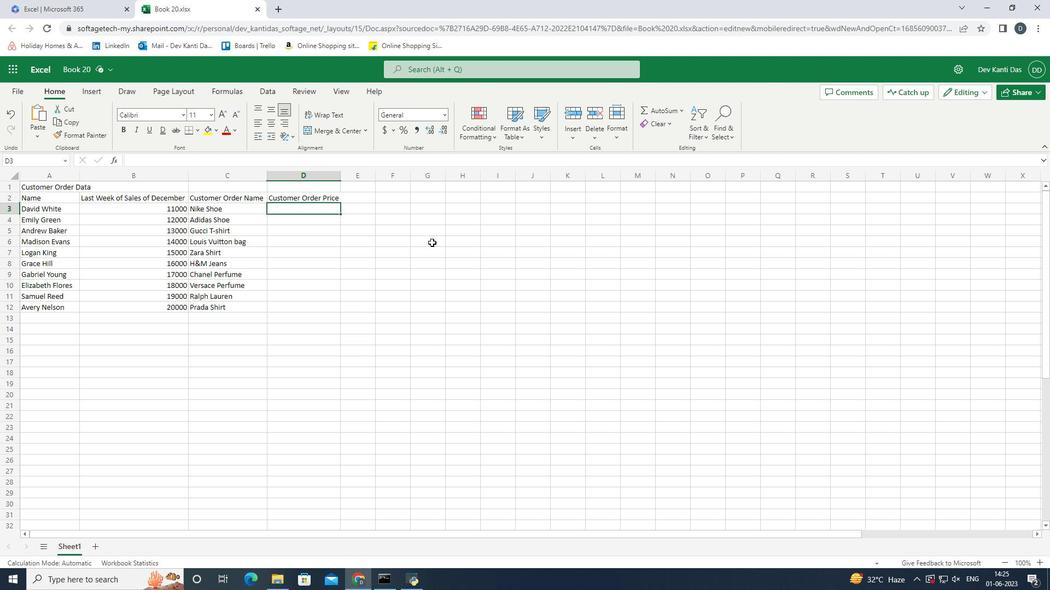 
Action: Key pressed 10500<Key.enter>11
Screenshot: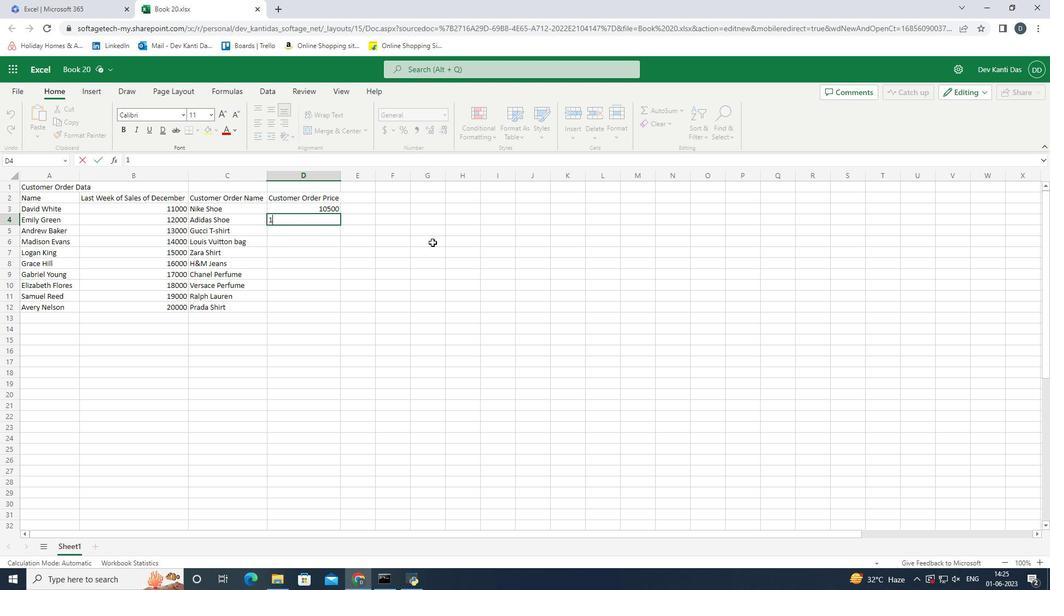 
Action: Mouse moved to (423, 235)
Screenshot: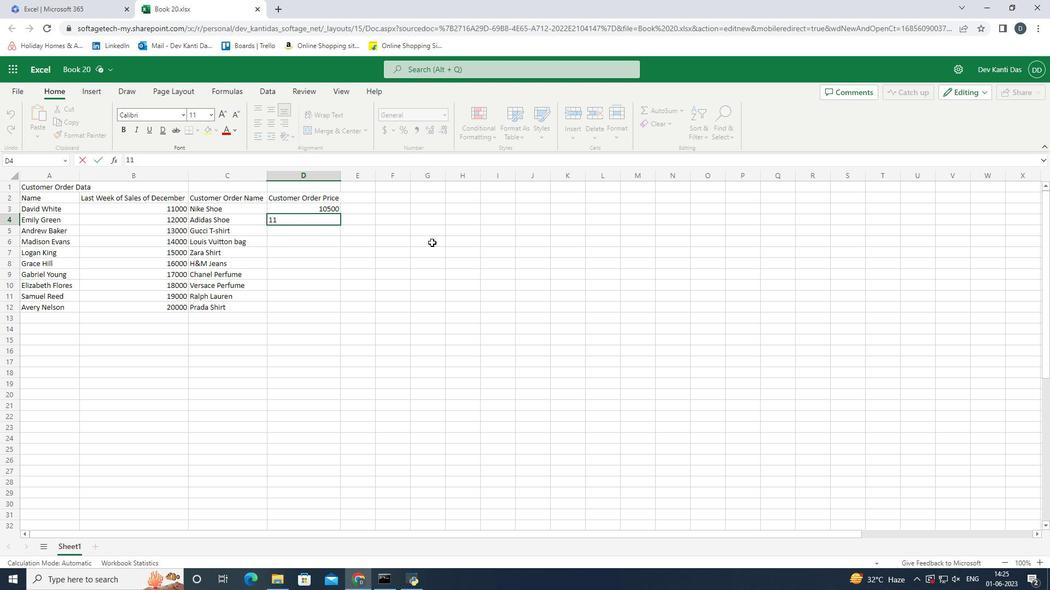 
Action: Key pressed 000<Key.enter>11500<Key.enter>12000<Key.enter>12500<Key.enter>13000<Key.enter>13500<Key.enter>14000<Key.enter>14500<Key.enter>15000<Key.right><Key.left><Key.up><Key.up><Key.down><Key.down><Key.up><Key.up><Key.up><Key.up><Key.up><Key.down><Key.down><Key.down><Key.down><Key.down>
Screenshot: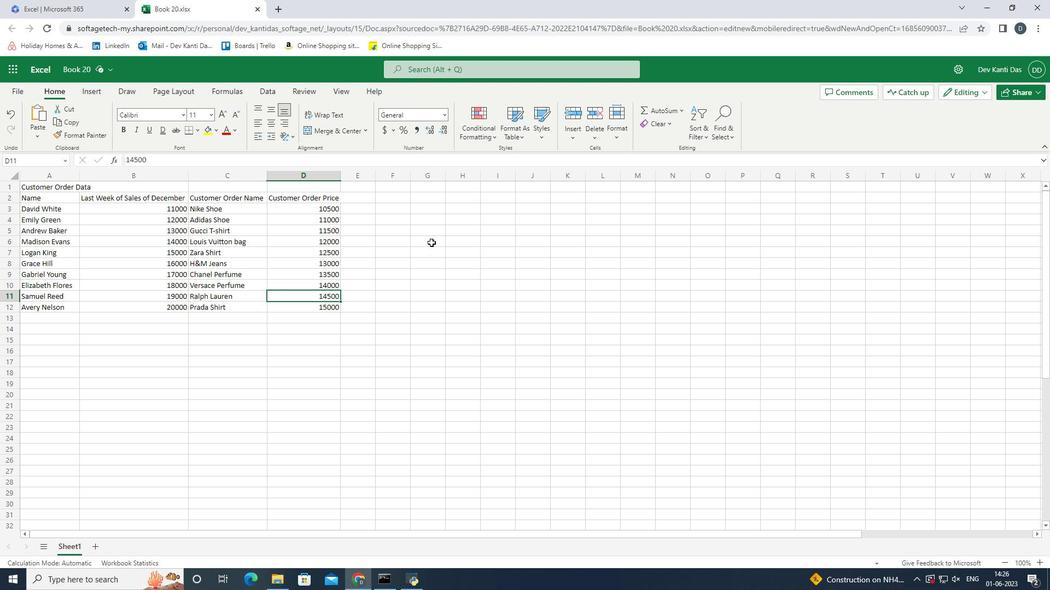 
Action: Mouse moved to (16, 82)
Screenshot: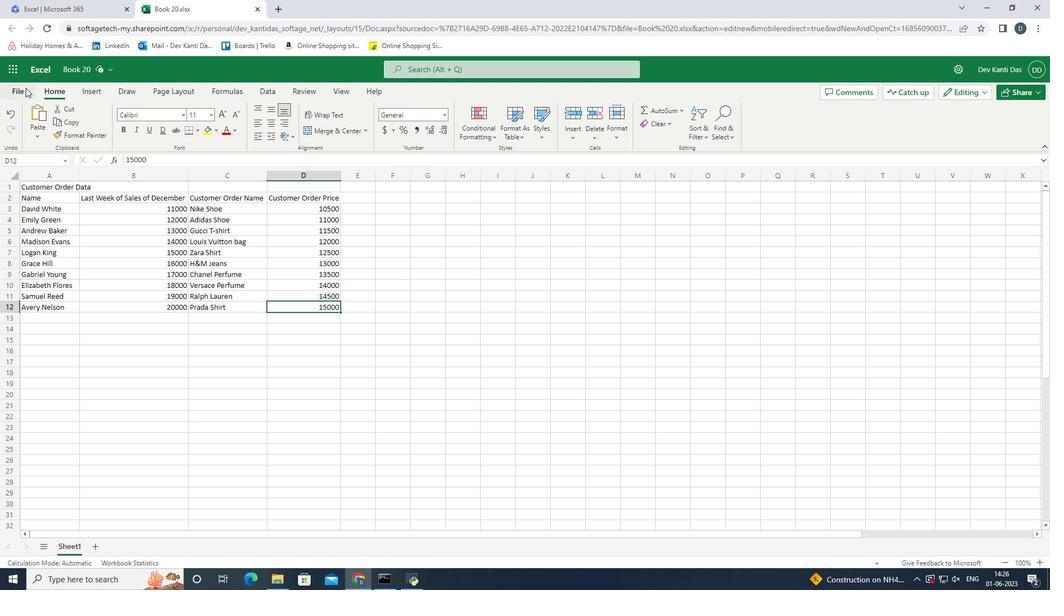 
Action: Mouse pressed left at (16, 82)
Screenshot: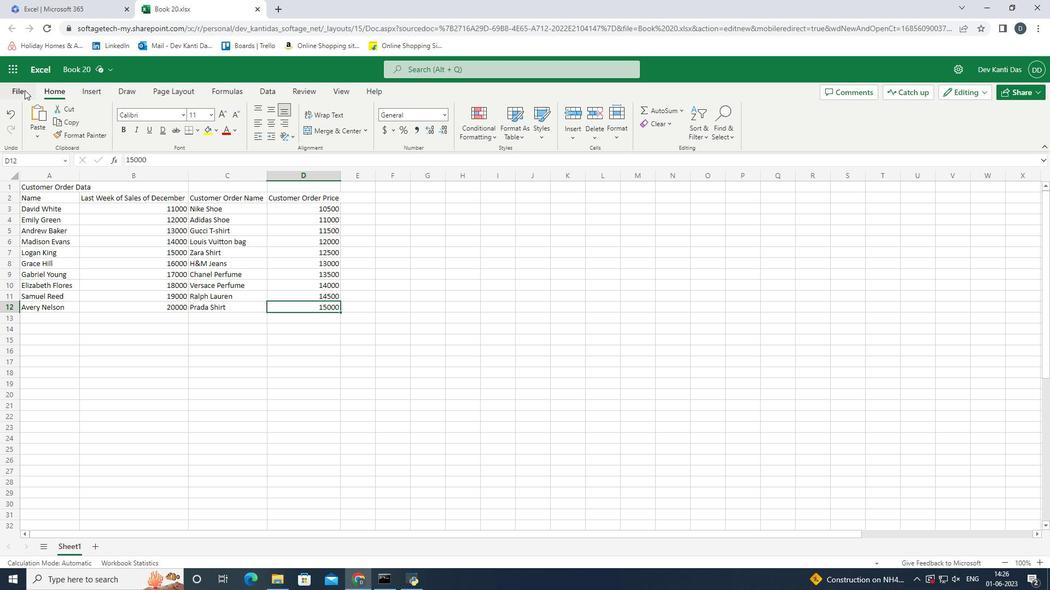 
Action: Mouse moved to (60, 187)
Screenshot: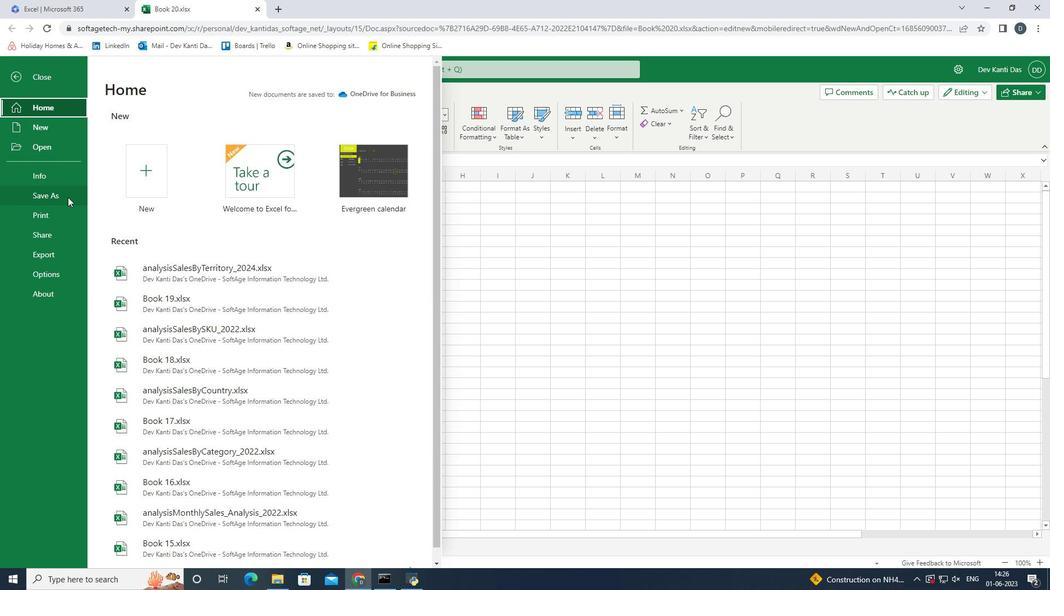 
Action: Mouse pressed left at (60, 187)
Screenshot: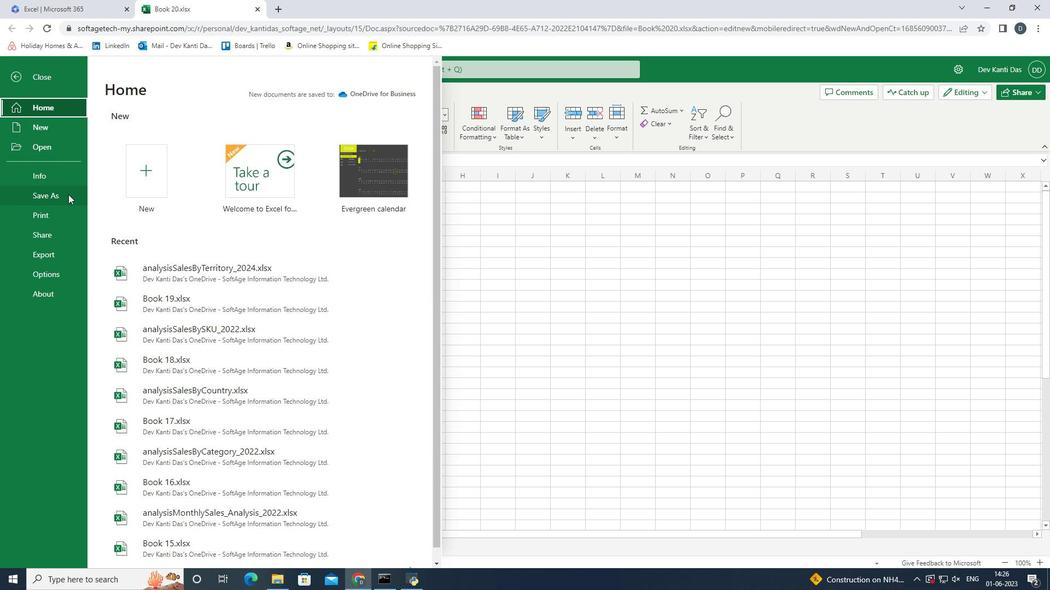 
Action: Mouse moved to (188, 121)
Screenshot: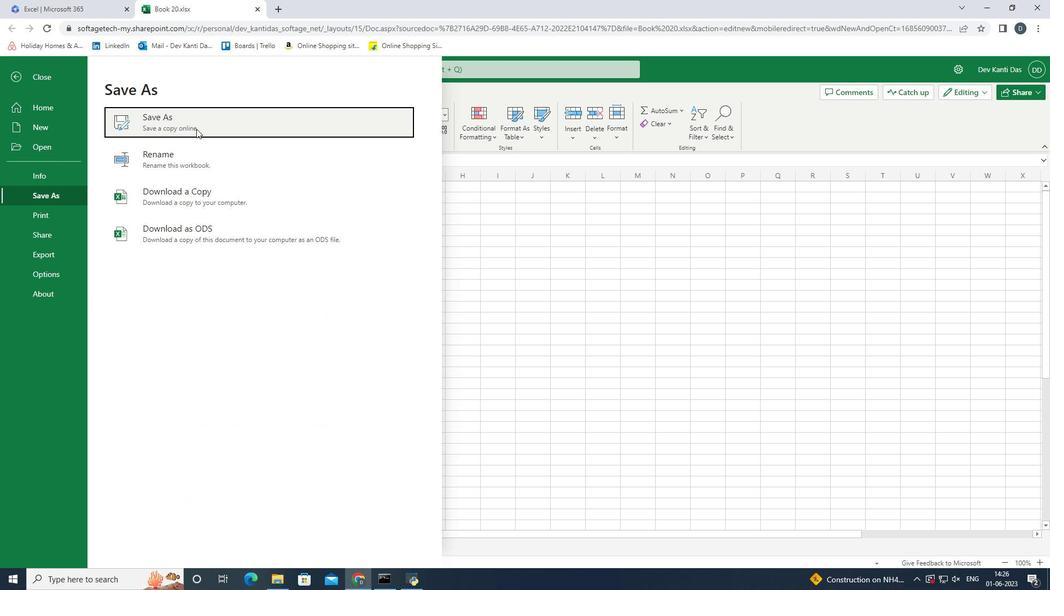 
Action: Mouse pressed left at (188, 121)
Screenshot: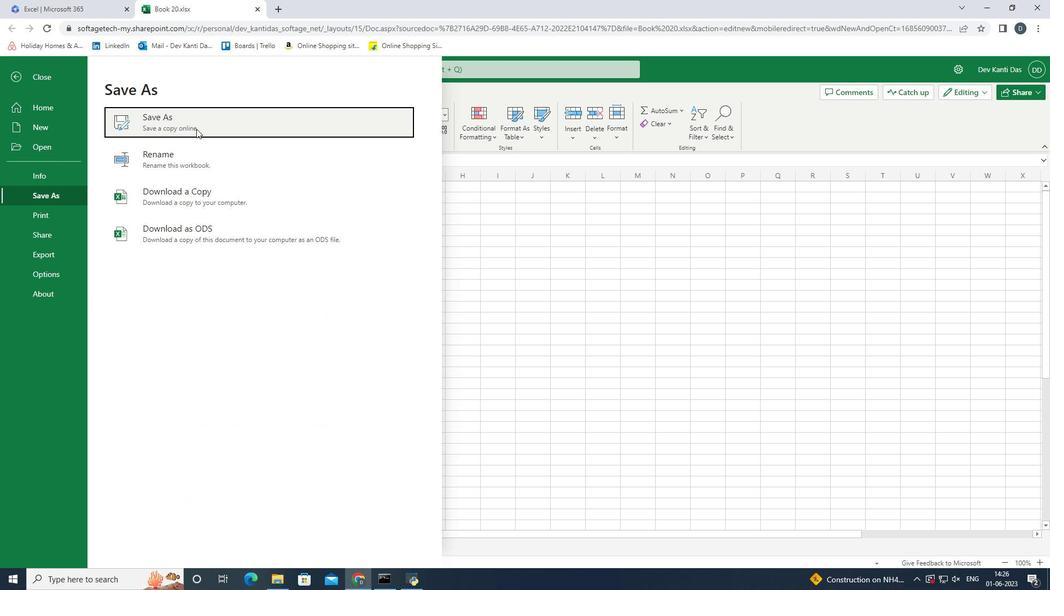 
Action: Mouse moved to (508, 276)
Screenshot: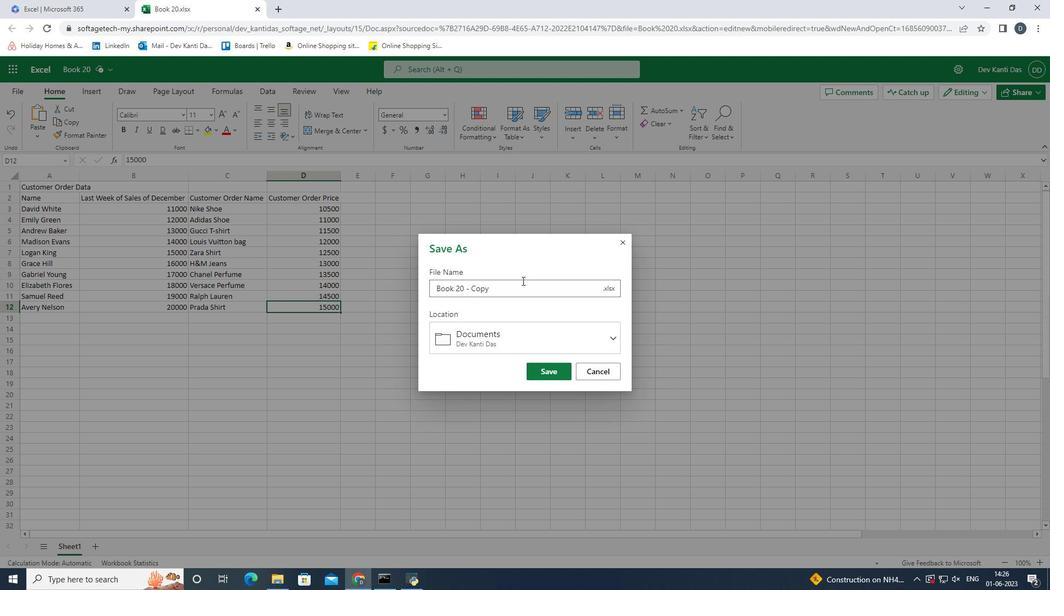 
Action: Mouse pressed left at (508, 276)
Screenshot: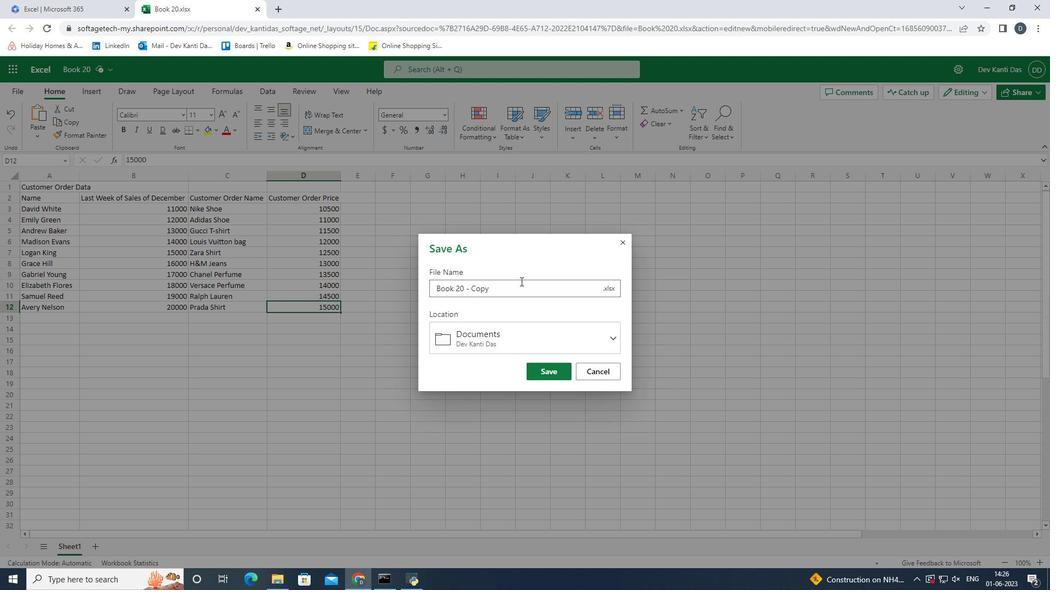 
Action: Mouse moved to (527, 316)
Screenshot: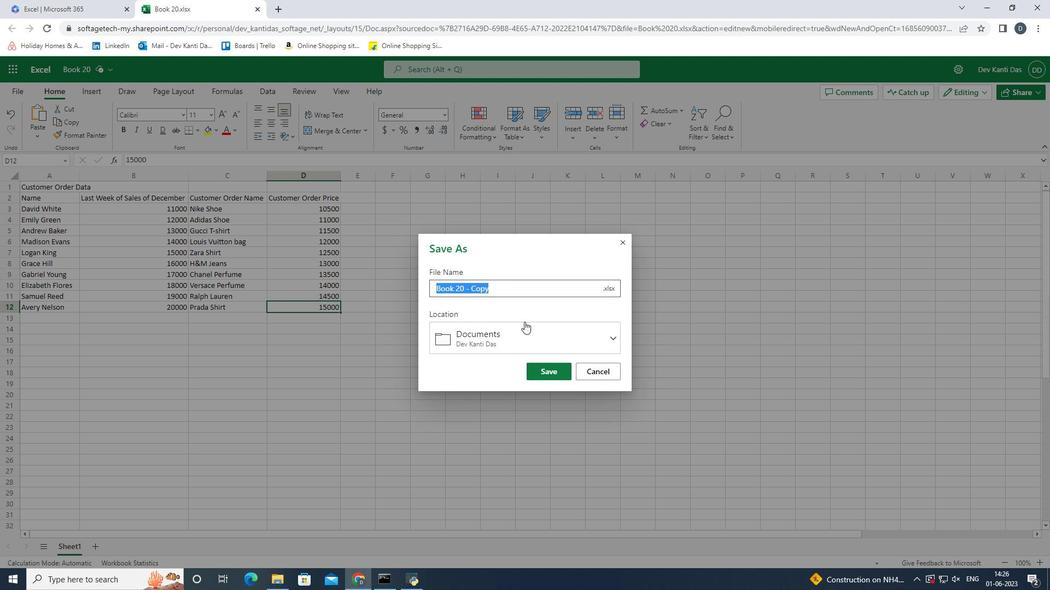 
Action: Key pressed <Key.backspace>
Screenshot: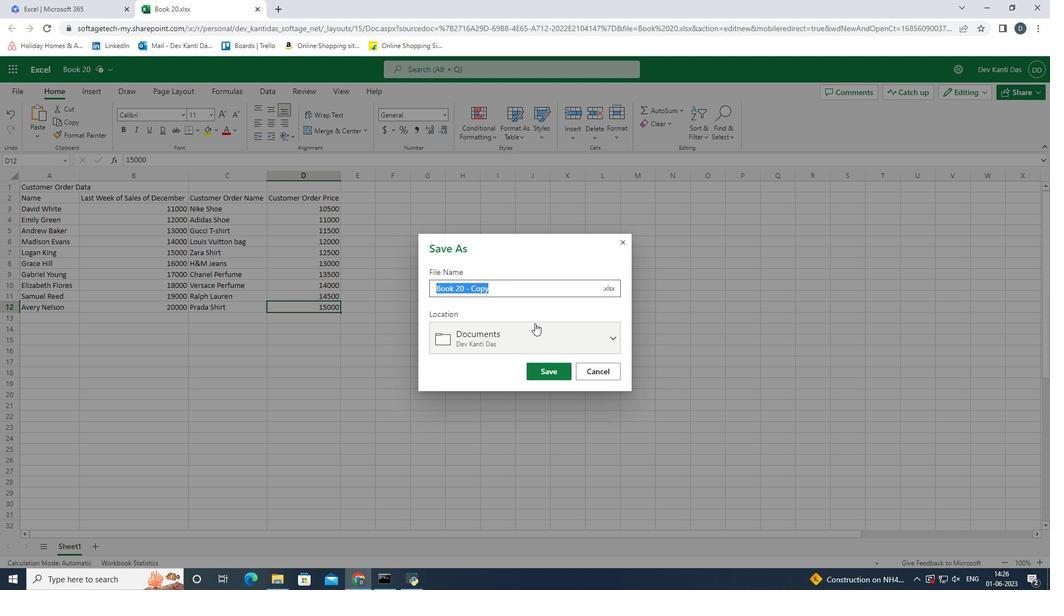 
Action: Mouse moved to (525, 305)
Screenshot: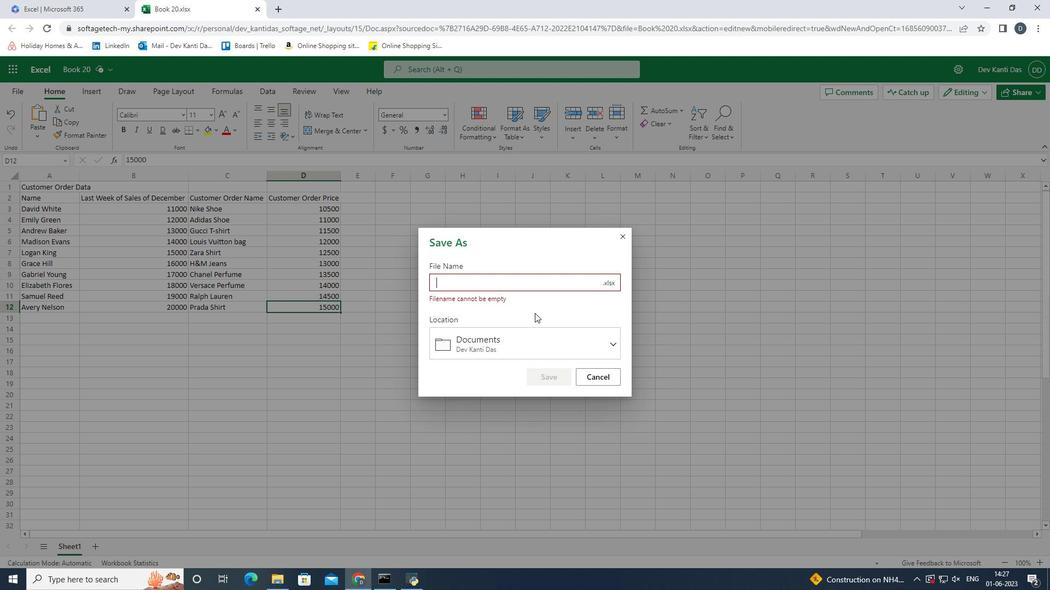 
Action: Key pressed analysis<Key.shift><Key.shift><Key.shift><Key.shift><Key.shift><Key.shift>Sales<Key.shift><Key.shift><Key.shift><Key.shift><Key.shift><Key.shift><Key.shift><Key.shift><Key.shift>Forecast<Key.shift_r><Key.shift_r><Key.shift_r><Key.shift_r><Key.shift_r><Key.shift_r><Key.shift_r><Key.shift_r><Key.shift_r><Key.shift_r><Key.shift_r><Key.shift_r><Key.shift_r><Key.shift_r><Key.shift_r><Key.shift_r><Key.shift_r><Key.shift_r><Key.shift_r><Key.shift_r>_2023<Key.enter>
Screenshot: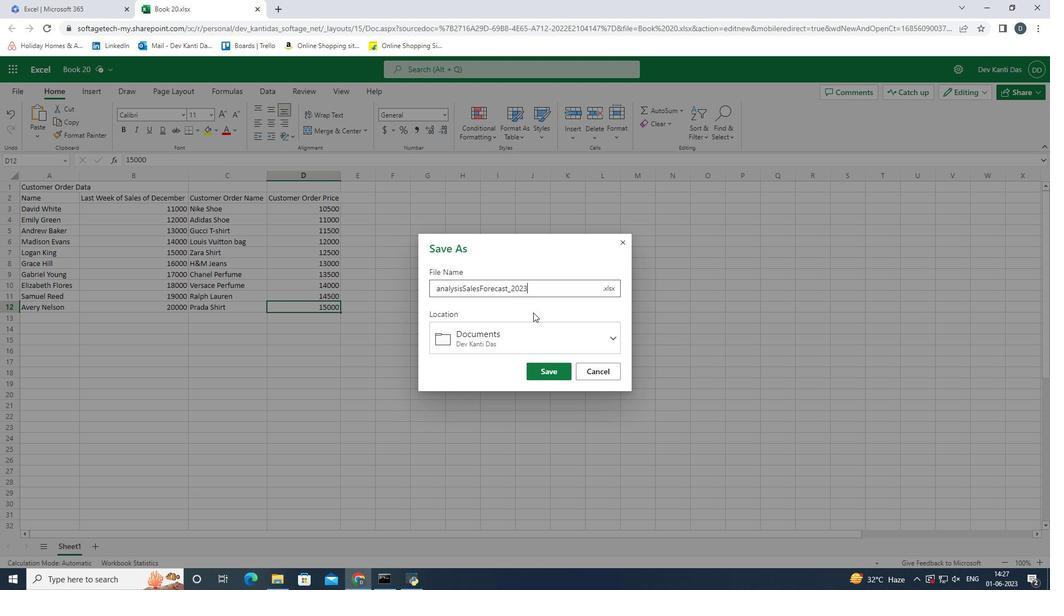 
Action: Mouse moved to (54, 177)
Screenshot: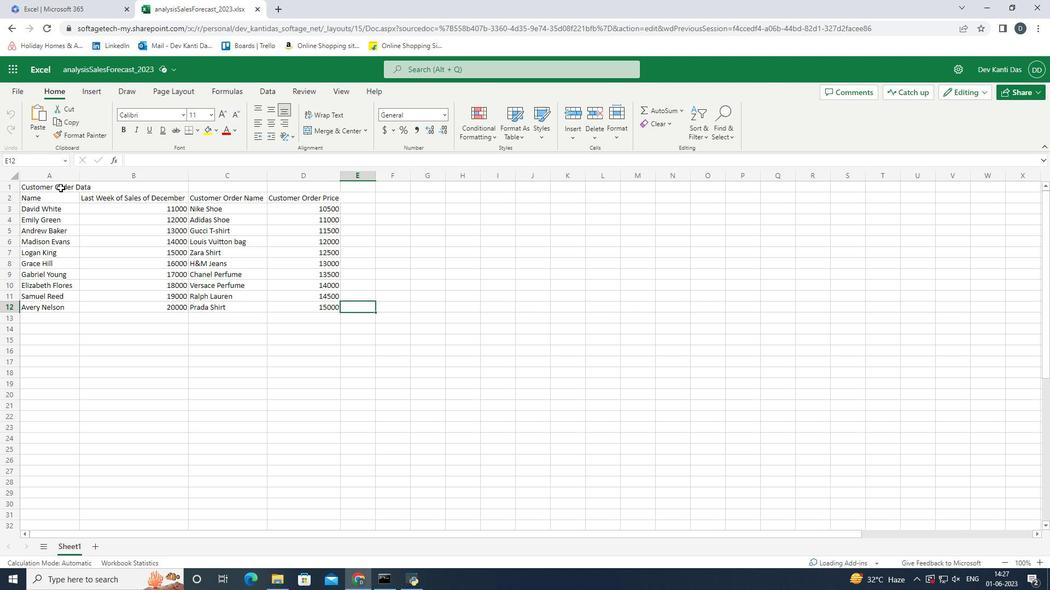 
Action: Mouse pressed left at (54, 177)
Screenshot: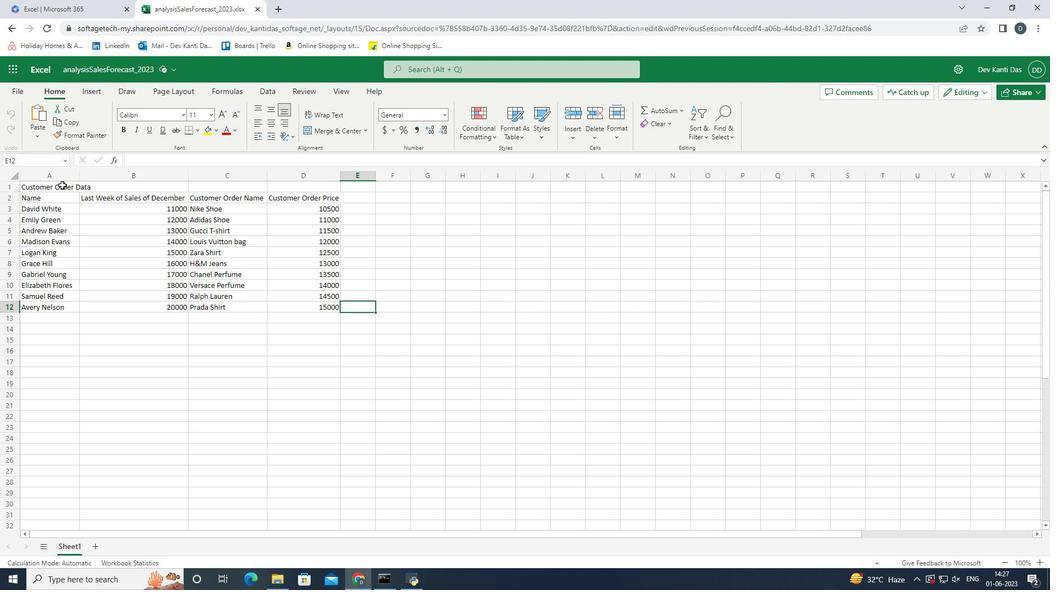 
Action: Mouse moved to (322, 305)
Screenshot: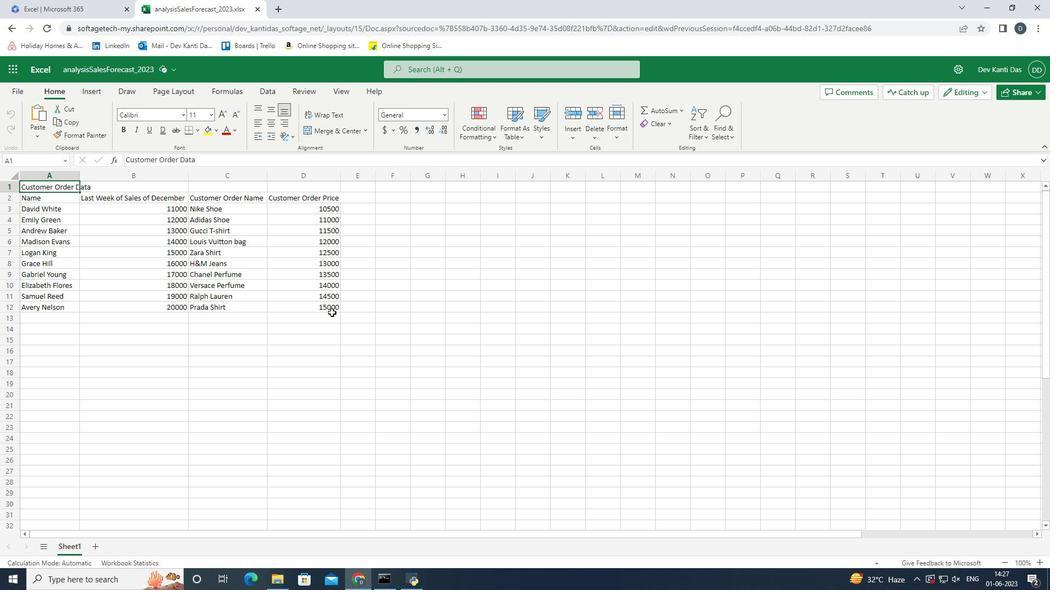 
